 Task: Search one way flight ticket for 3 adults, 3 children in premium economy from Palm Springs: Palm Springs International Airport to Jacksonville: Albert J. Ellis Airport on 5-3-2023. Choice of flights is Alaska. Number of bags: 1 carry on bag. Price is upto 94000. Outbound departure time preference is 11:00.
Action: Mouse moved to (309, 269)
Screenshot: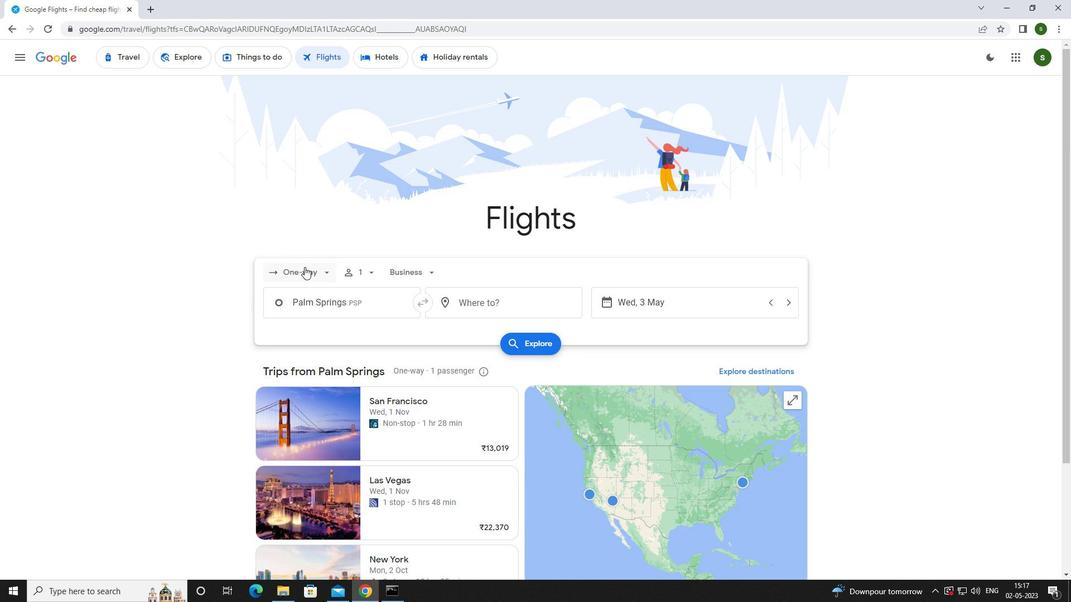 
Action: Mouse pressed left at (309, 269)
Screenshot: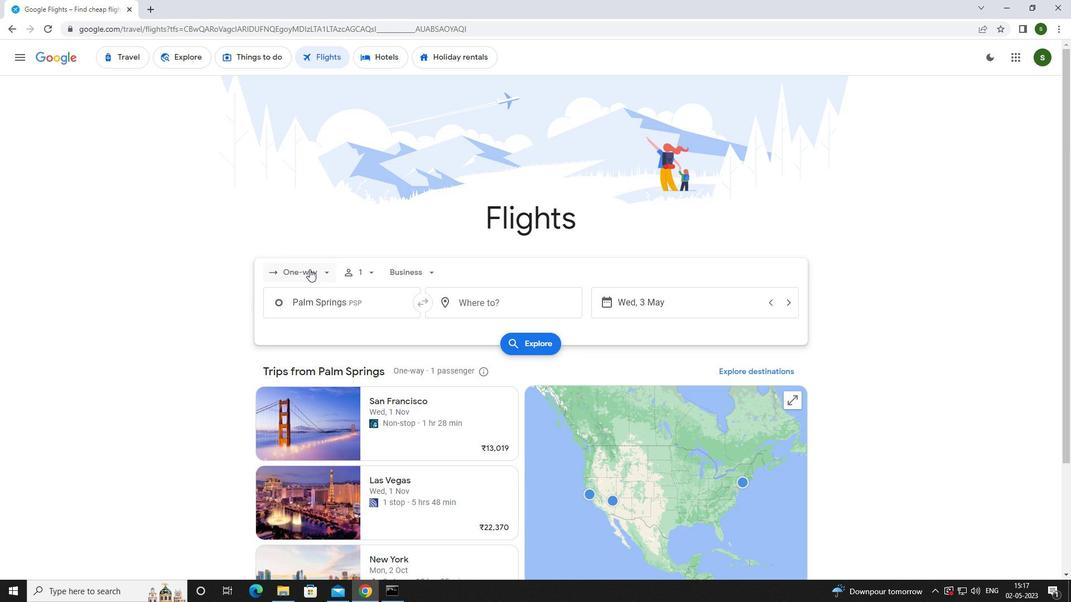 
Action: Mouse moved to (298, 322)
Screenshot: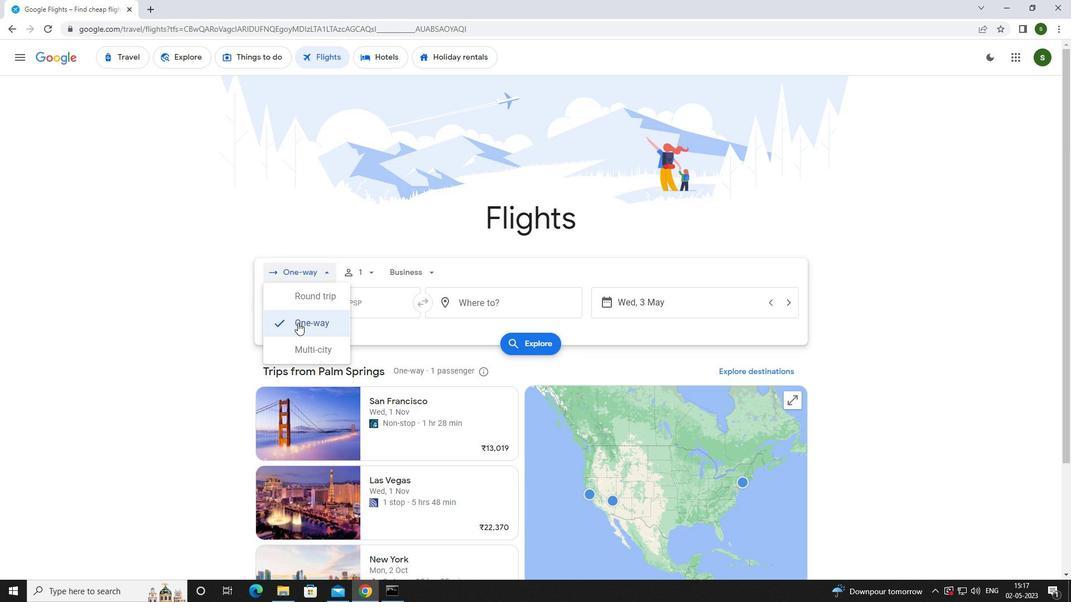 
Action: Mouse pressed left at (298, 322)
Screenshot: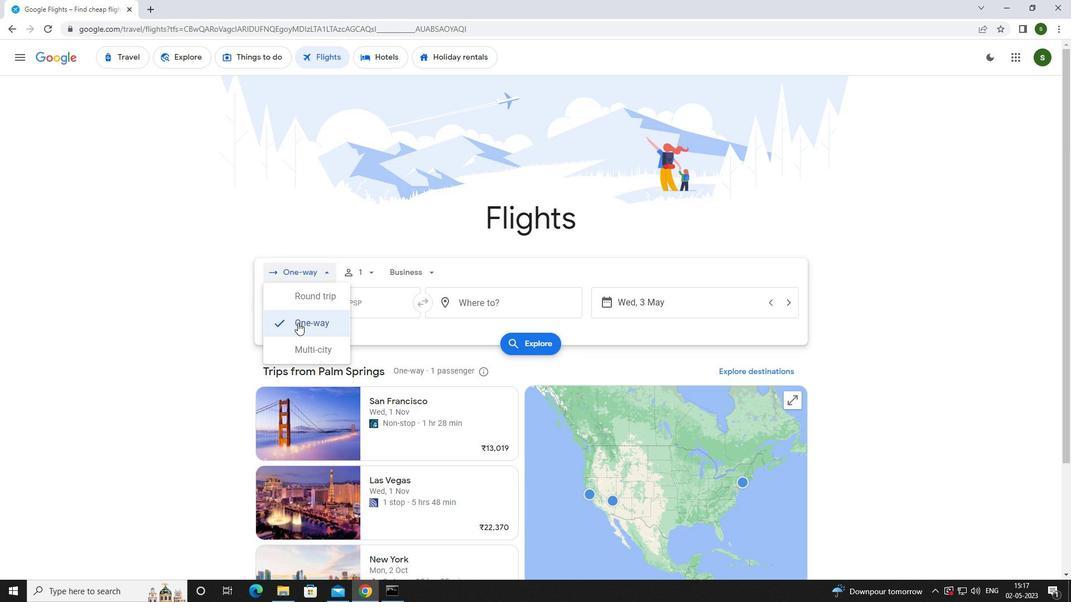 
Action: Mouse moved to (371, 271)
Screenshot: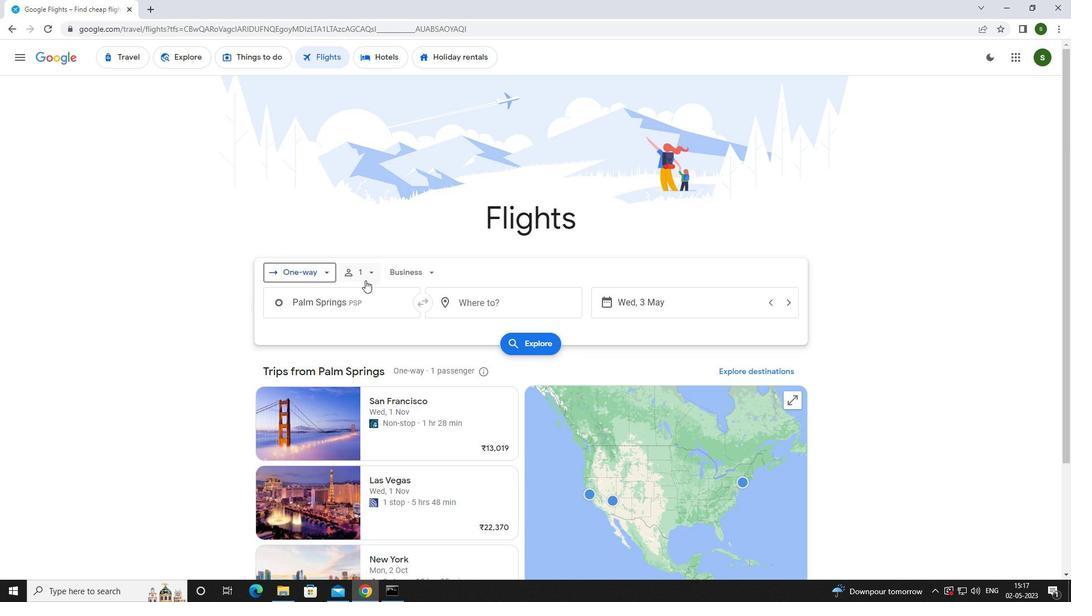 
Action: Mouse pressed left at (371, 271)
Screenshot: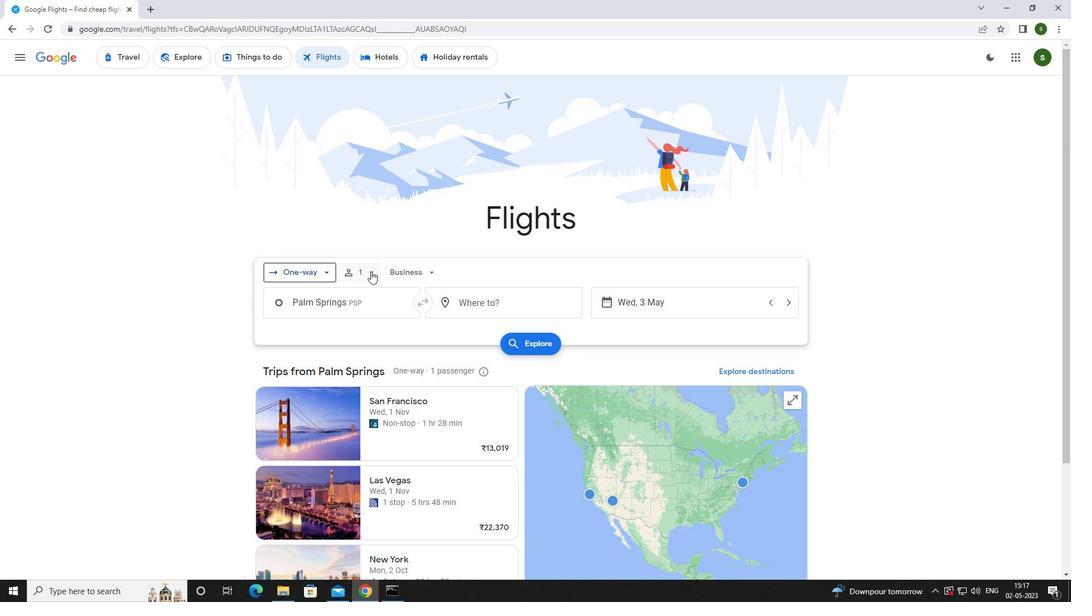 
Action: Mouse moved to (455, 302)
Screenshot: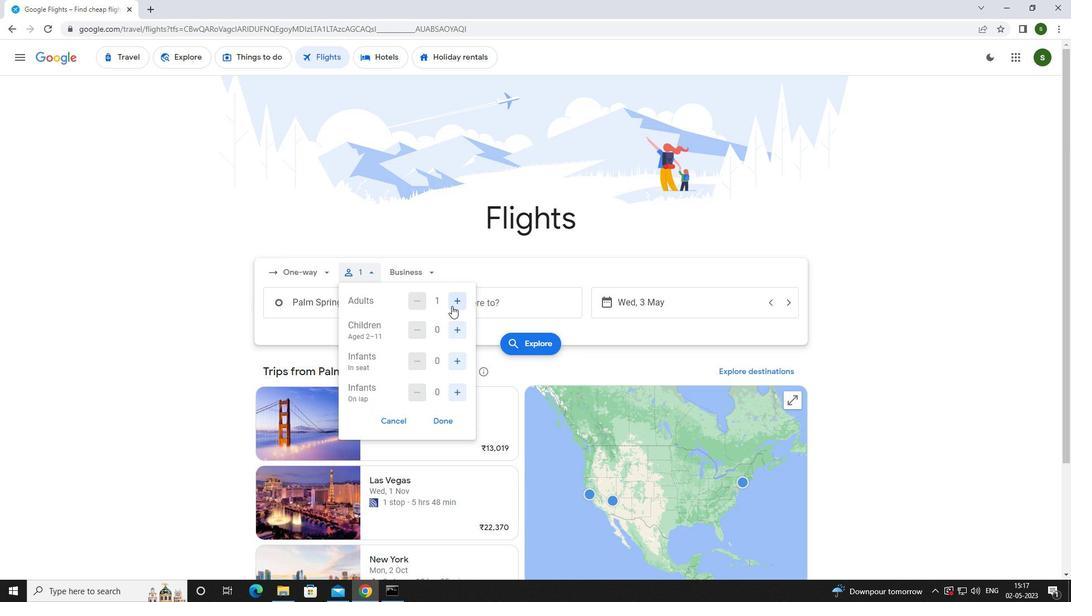 
Action: Mouse pressed left at (455, 302)
Screenshot: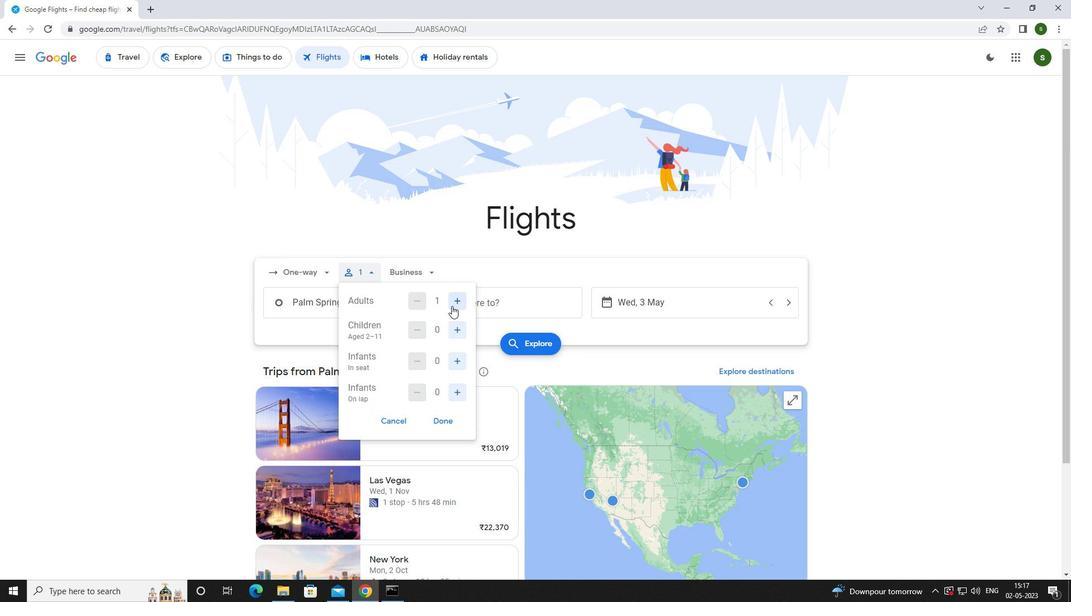 
Action: Mouse pressed left at (455, 302)
Screenshot: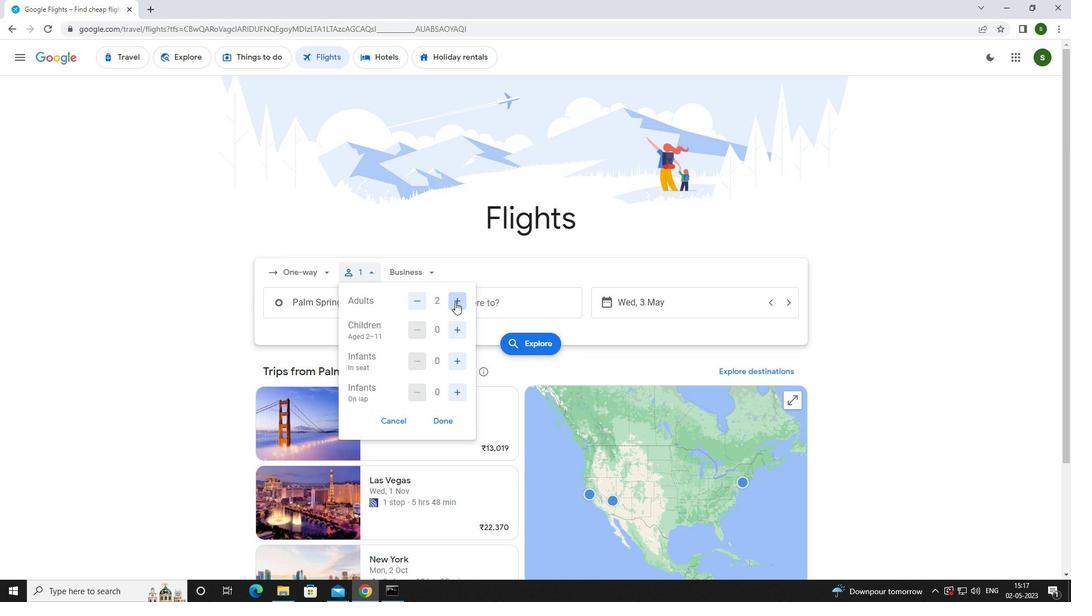 
Action: Mouse moved to (456, 324)
Screenshot: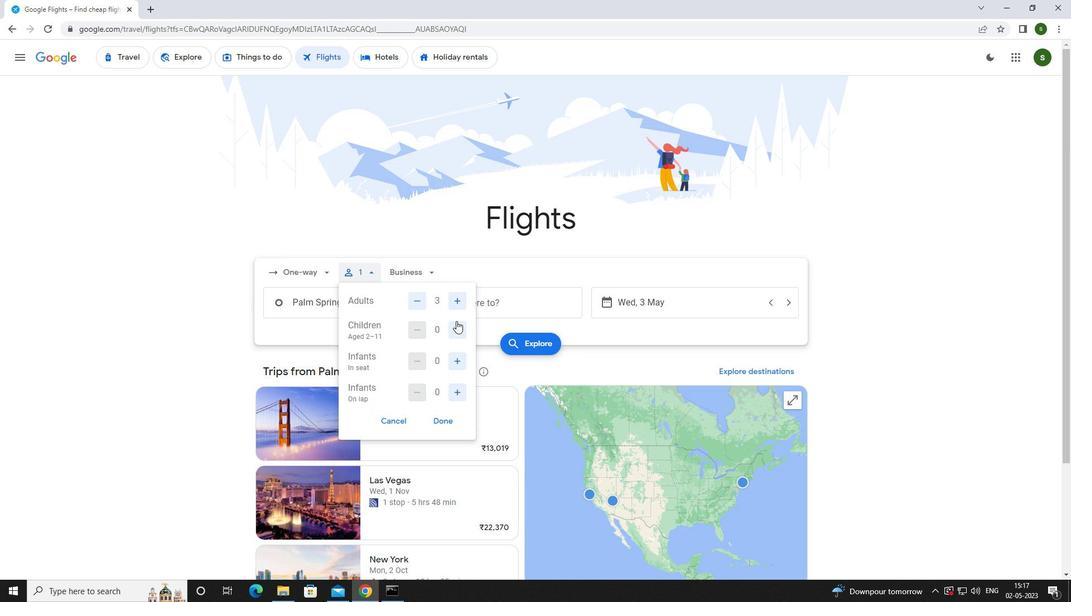 
Action: Mouse pressed left at (456, 324)
Screenshot: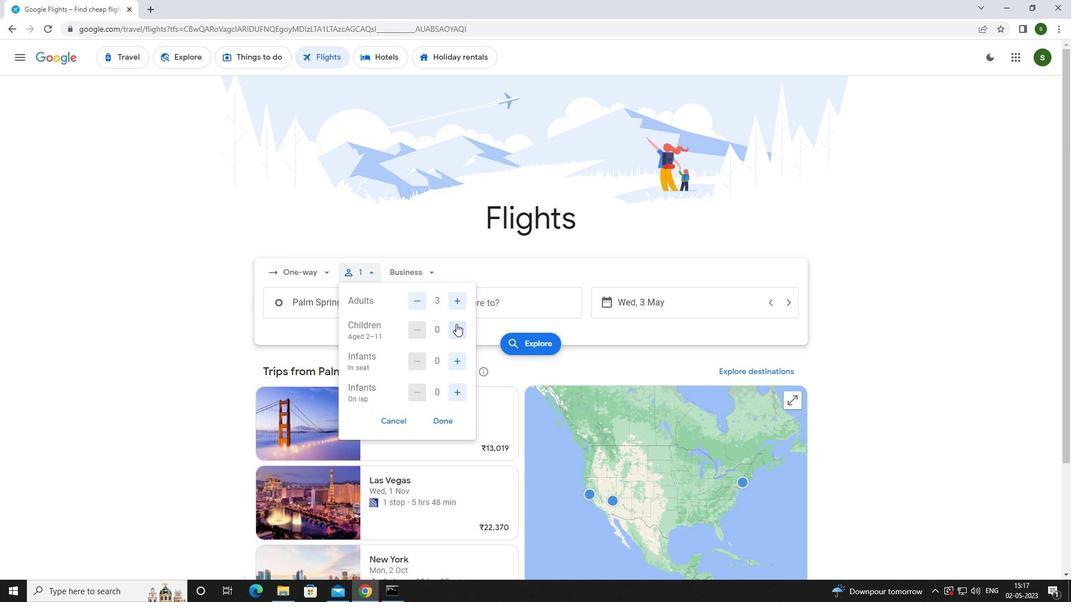 
Action: Mouse pressed left at (456, 324)
Screenshot: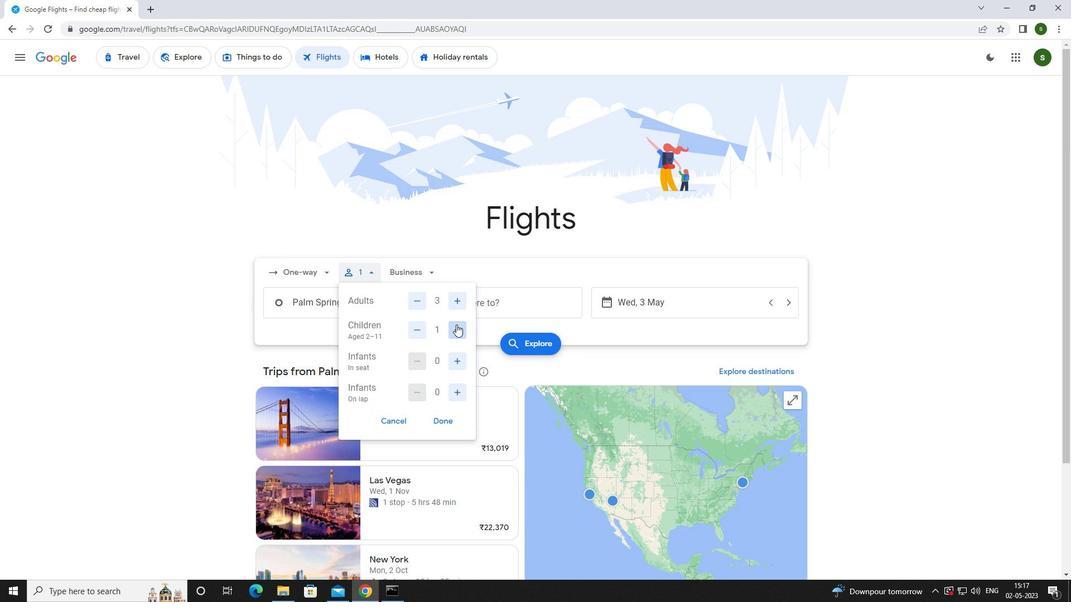 
Action: Mouse pressed left at (456, 324)
Screenshot: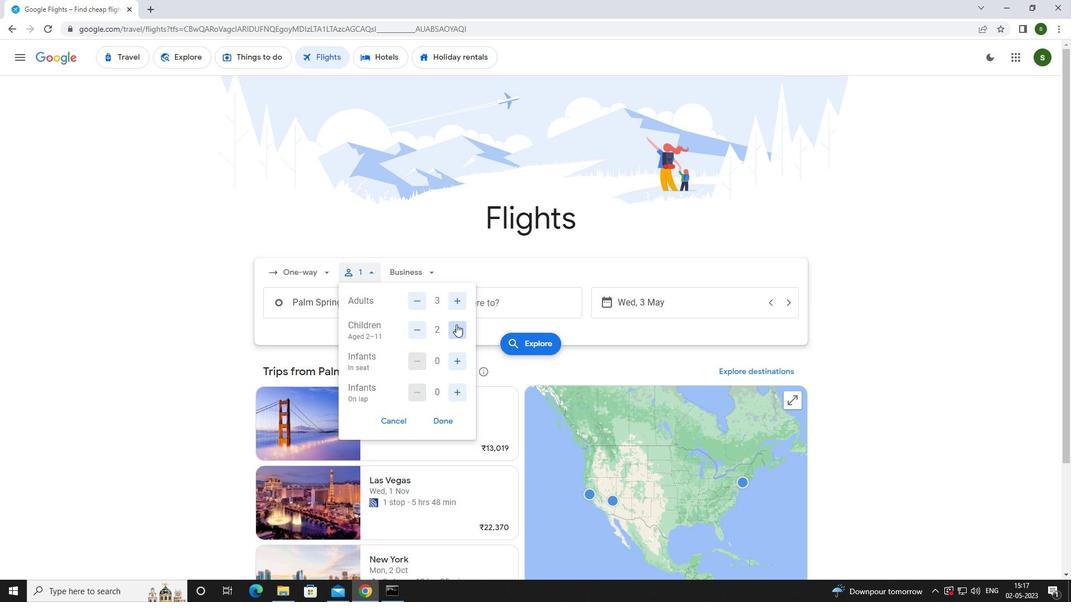 
Action: Mouse moved to (419, 271)
Screenshot: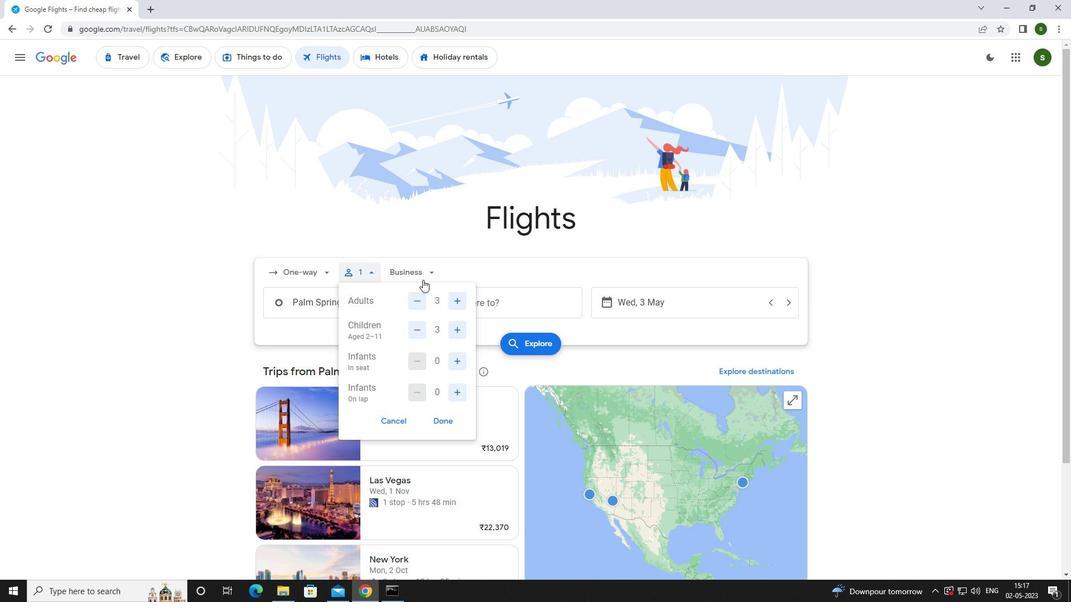
Action: Mouse pressed left at (419, 271)
Screenshot: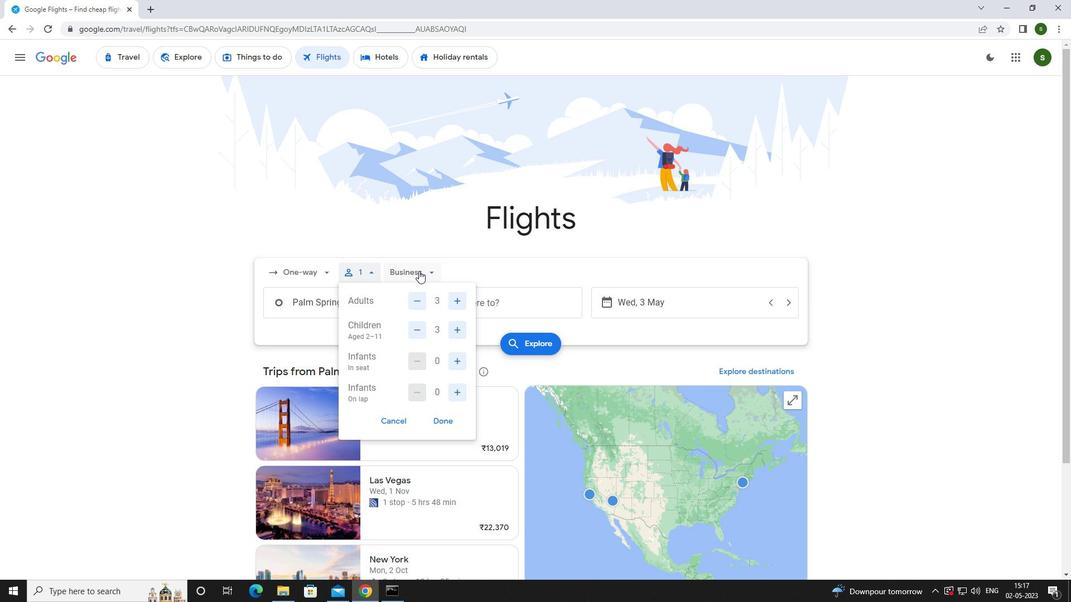 
Action: Mouse moved to (444, 318)
Screenshot: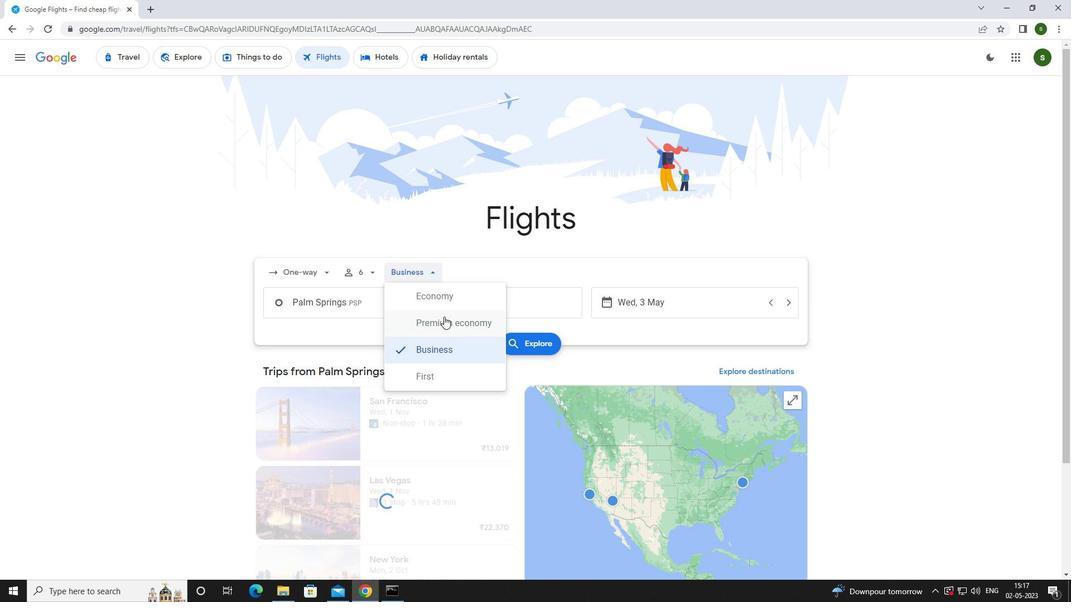 
Action: Mouse pressed left at (444, 318)
Screenshot: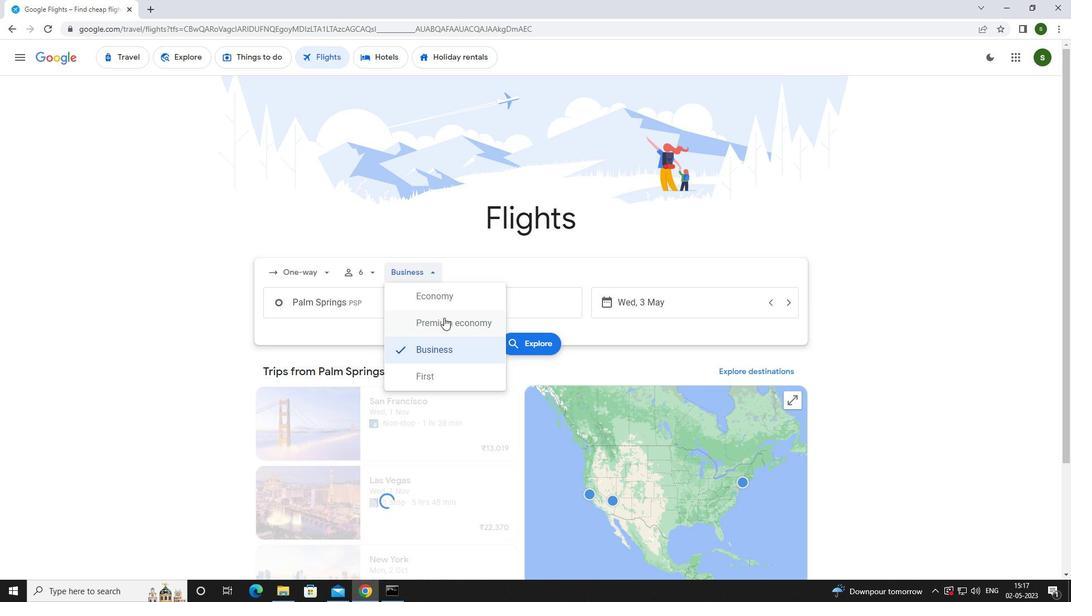 
Action: Mouse moved to (379, 304)
Screenshot: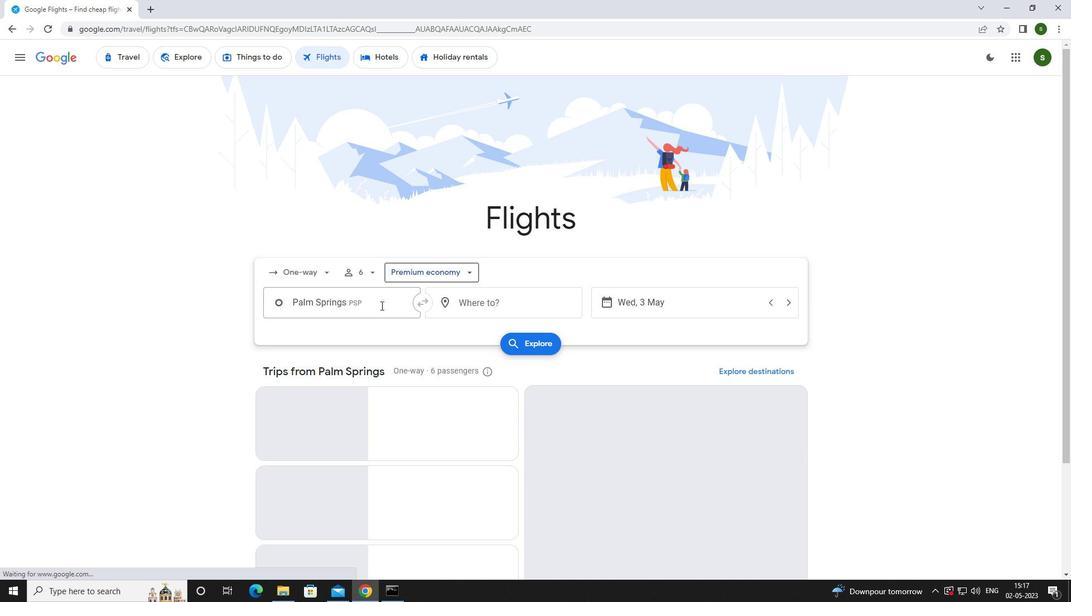 
Action: Mouse pressed left at (379, 304)
Screenshot: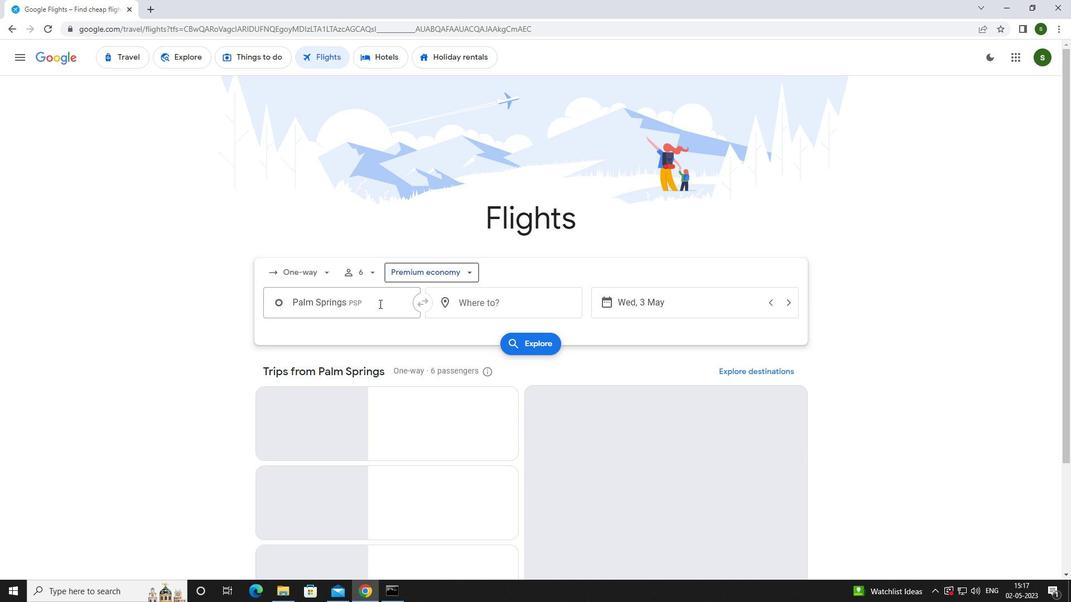 
Action: Mouse moved to (363, 307)
Screenshot: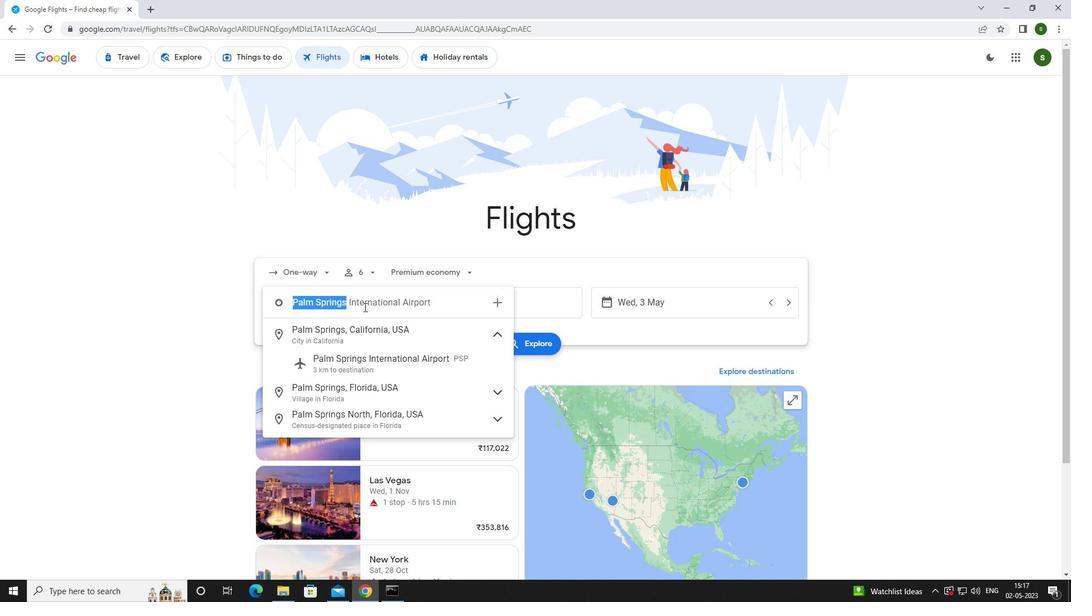 
Action: Key pressed <Key.caps_lock>p<Key.caps_lock>alm<Key.space><Key.caps_lock>s<Key.caps_lock>prings
Screenshot: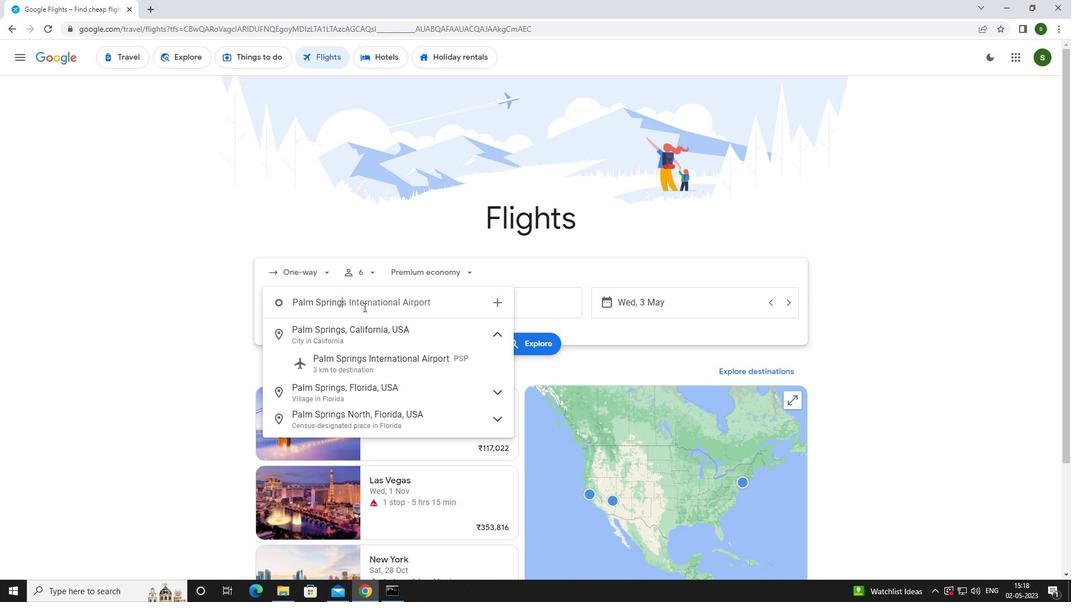 
Action: Mouse moved to (372, 367)
Screenshot: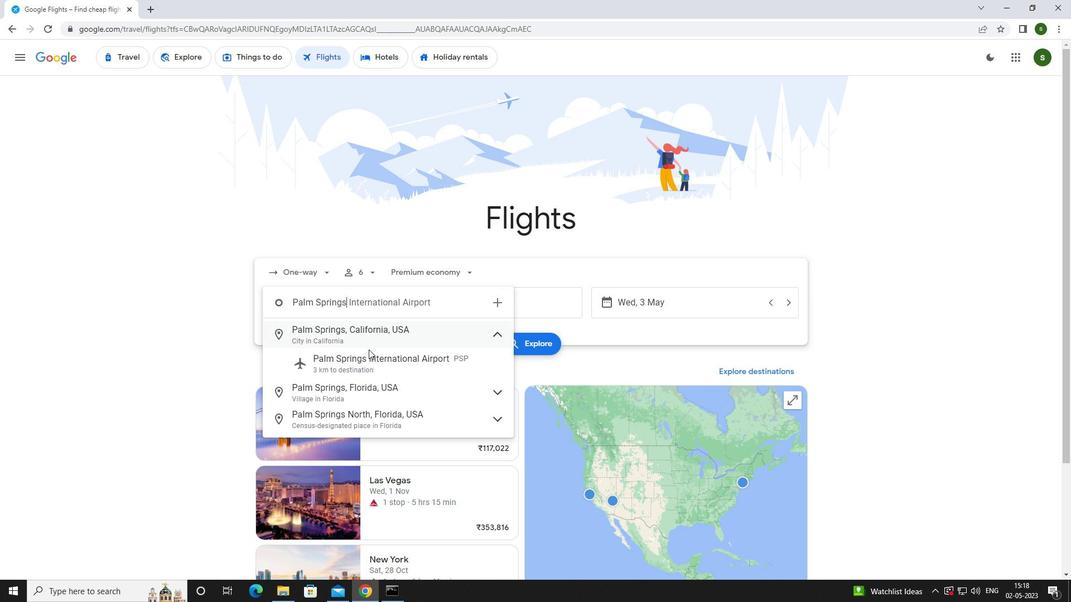 
Action: Mouse pressed left at (372, 367)
Screenshot: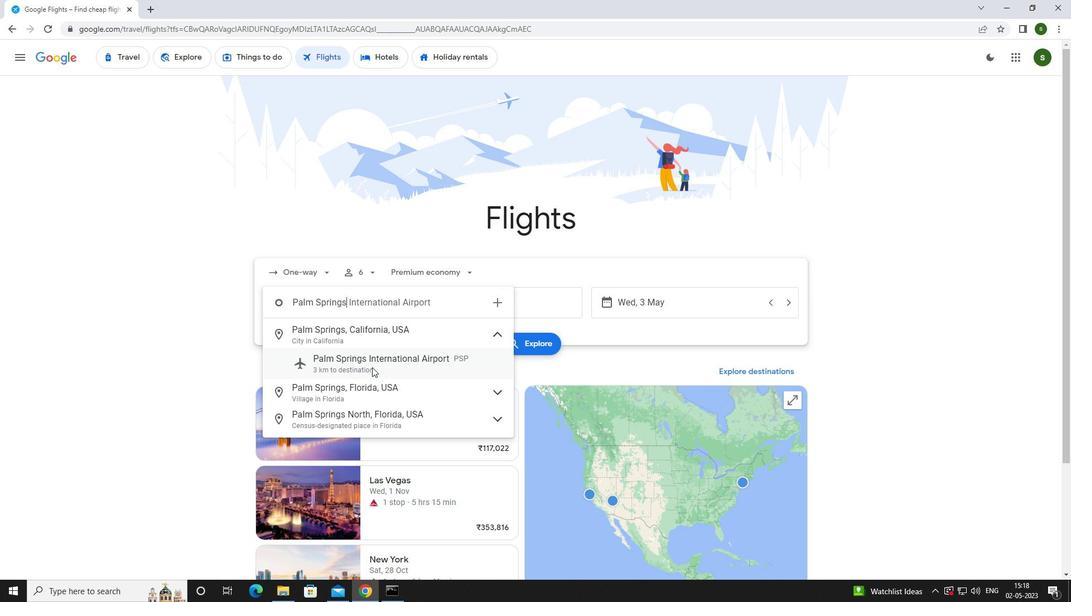 
Action: Mouse moved to (493, 302)
Screenshot: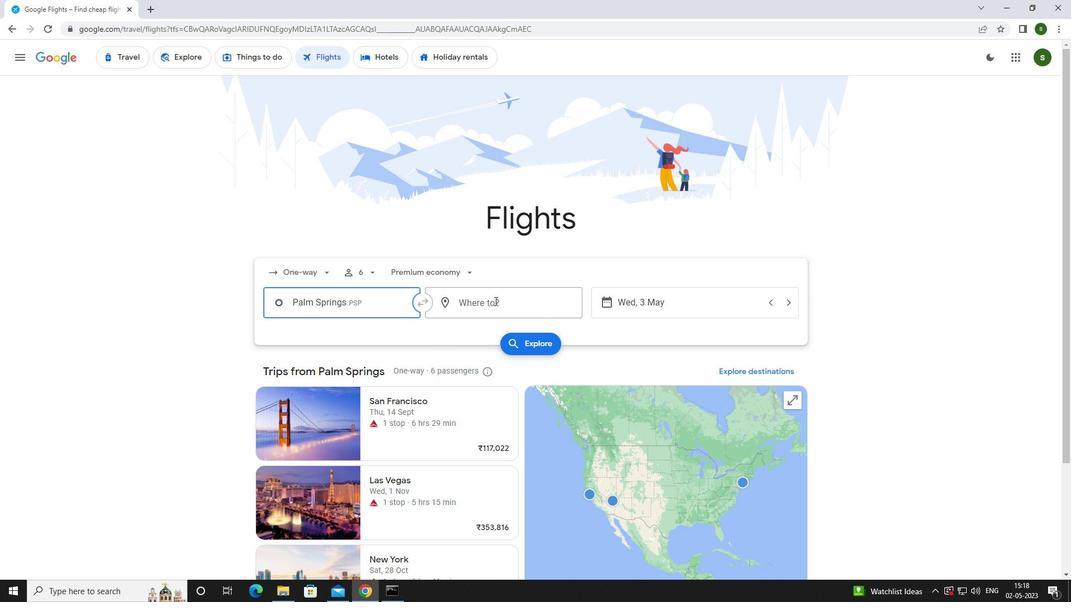 
Action: Mouse pressed left at (493, 302)
Screenshot: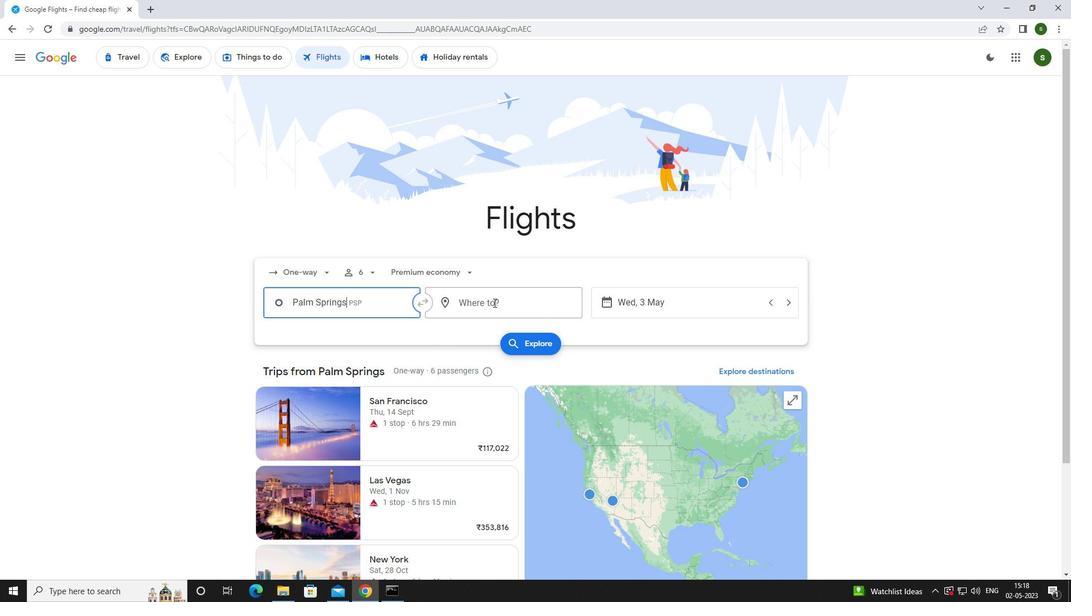
Action: Mouse moved to (452, 316)
Screenshot: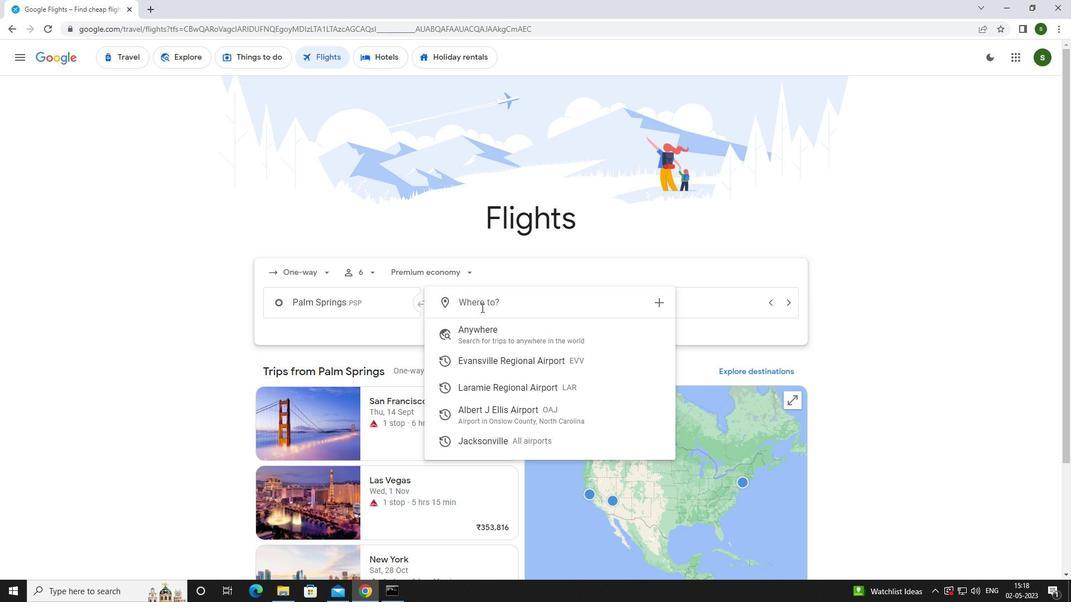 
Action: Key pressed <Key.caps_lock>a<Key.caps_lock>lbert<Key.space>
Screenshot: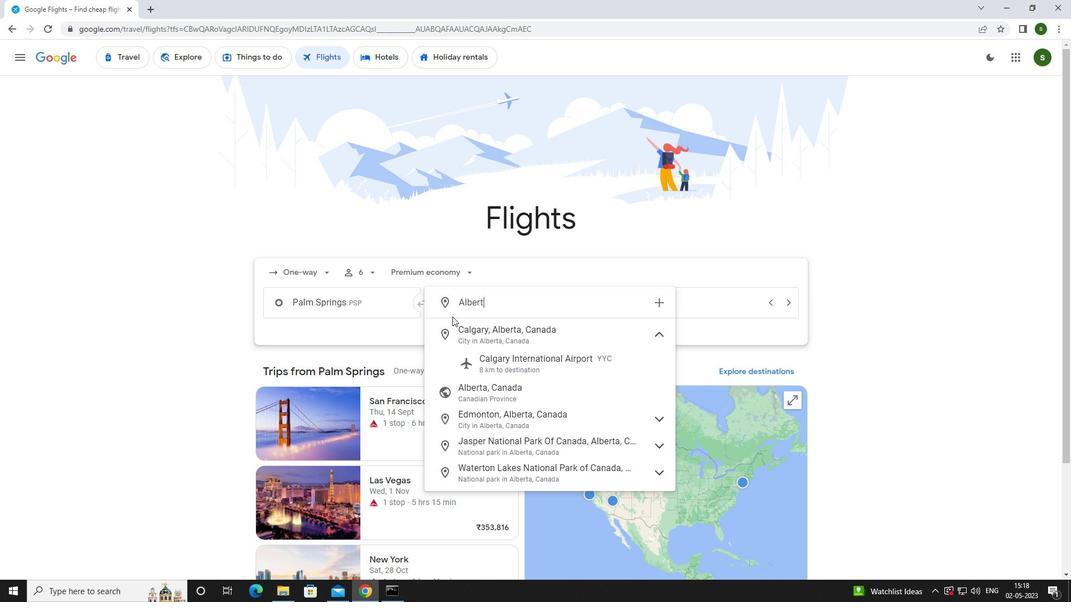 
Action: Mouse moved to (487, 328)
Screenshot: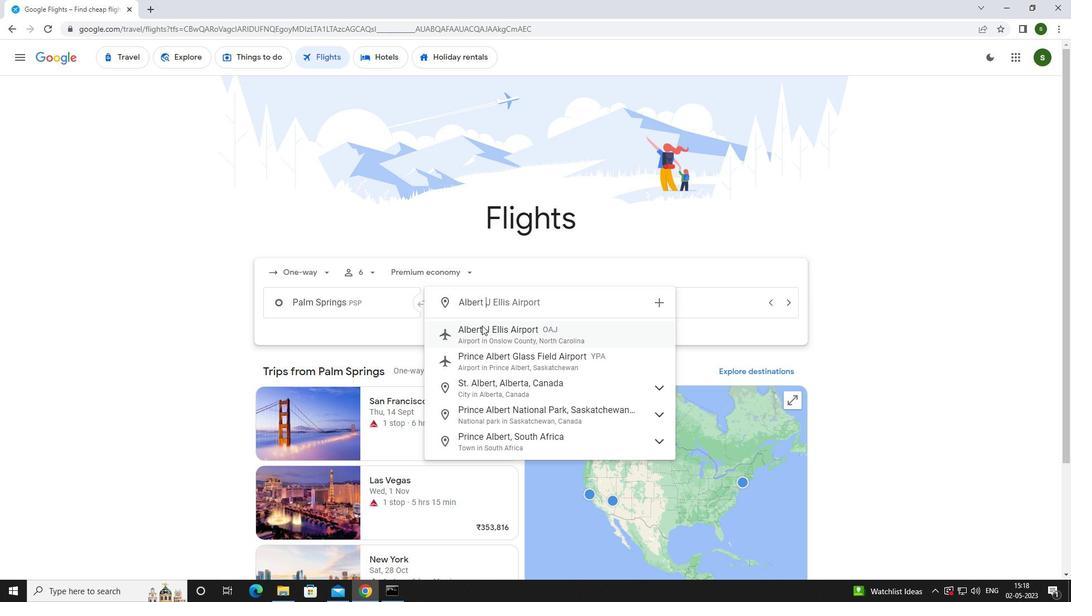 
Action: Mouse pressed left at (487, 328)
Screenshot: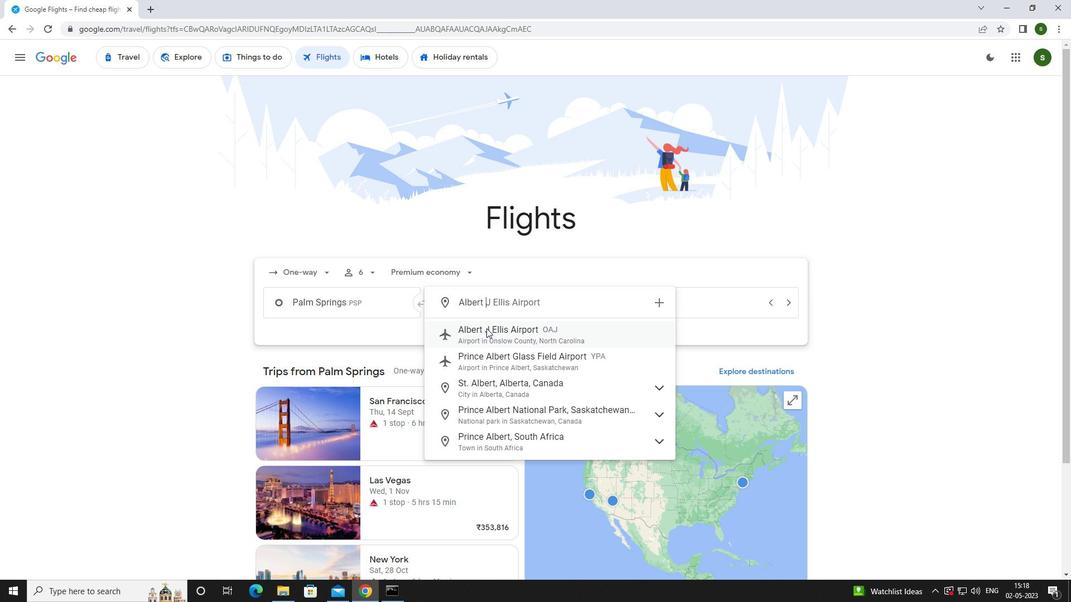 
Action: Mouse moved to (685, 302)
Screenshot: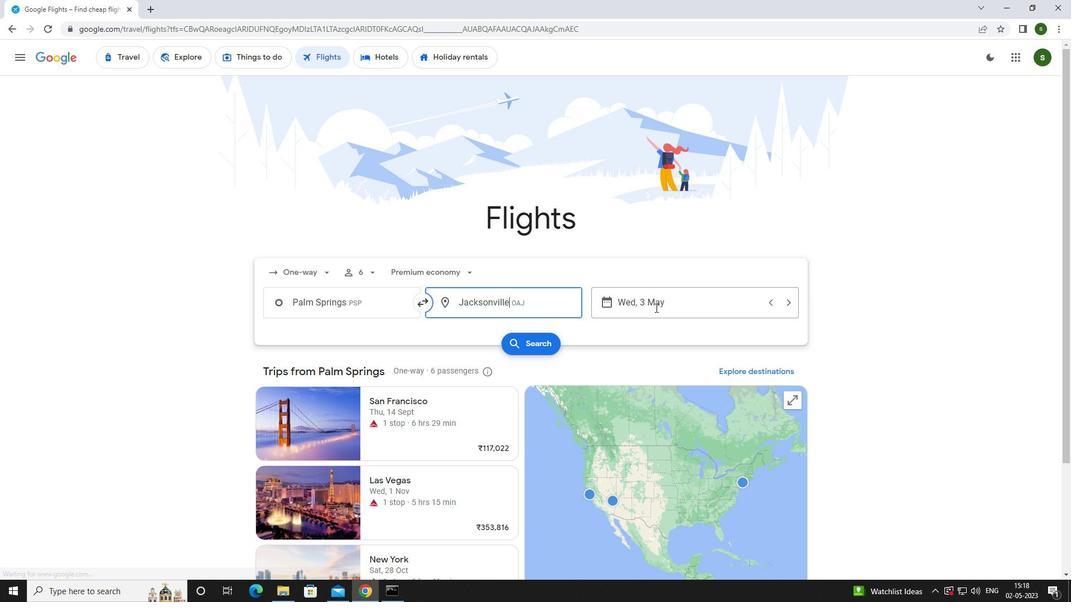 
Action: Mouse pressed left at (685, 302)
Screenshot: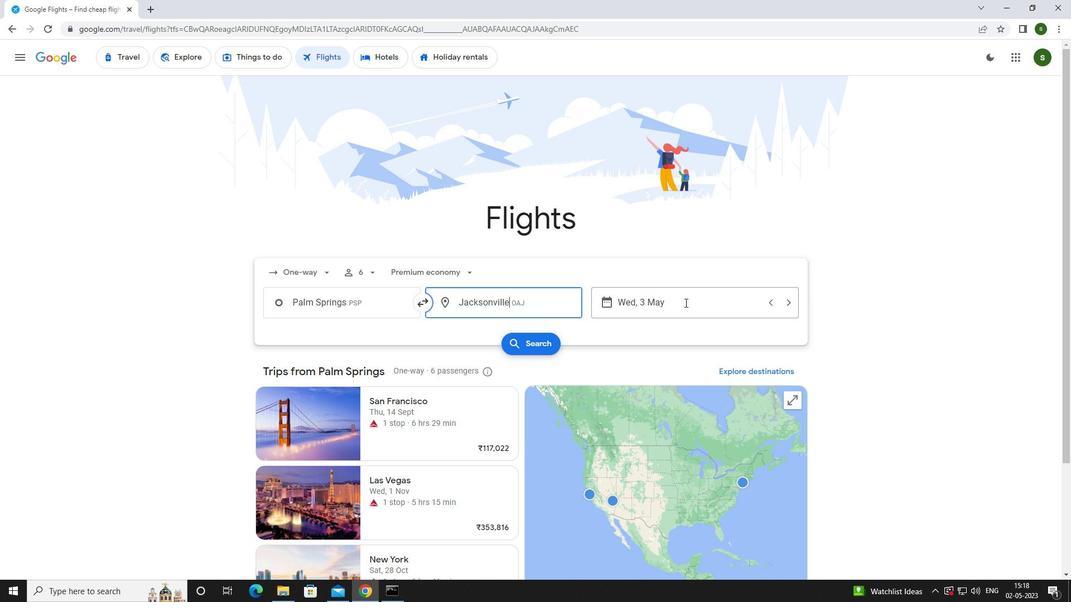 
Action: Mouse moved to (484, 373)
Screenshot: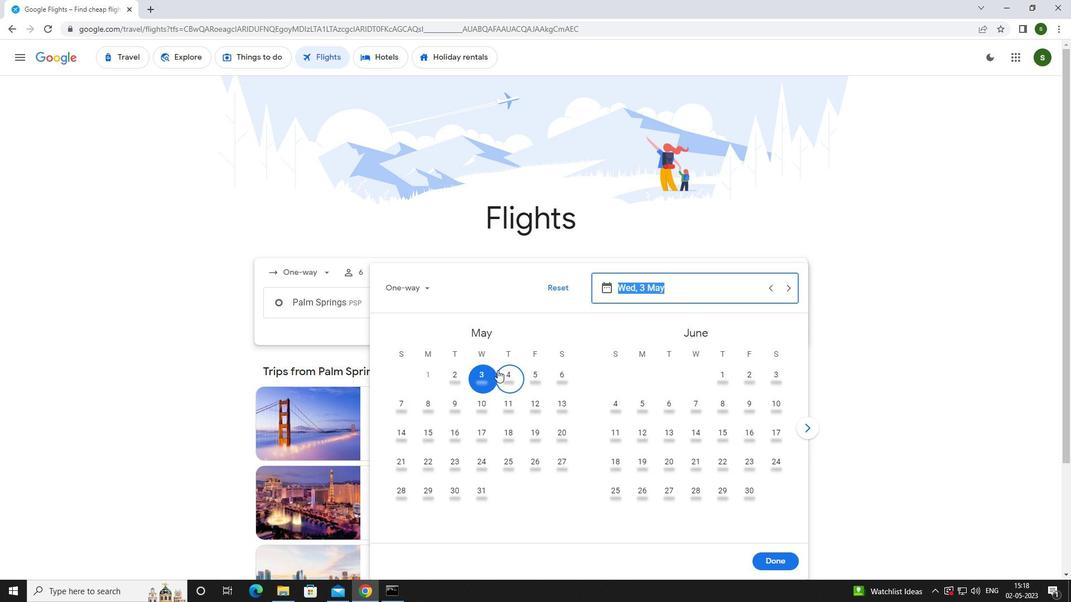 
Action: Mouse pressed left at (484, 373)
Screenshot: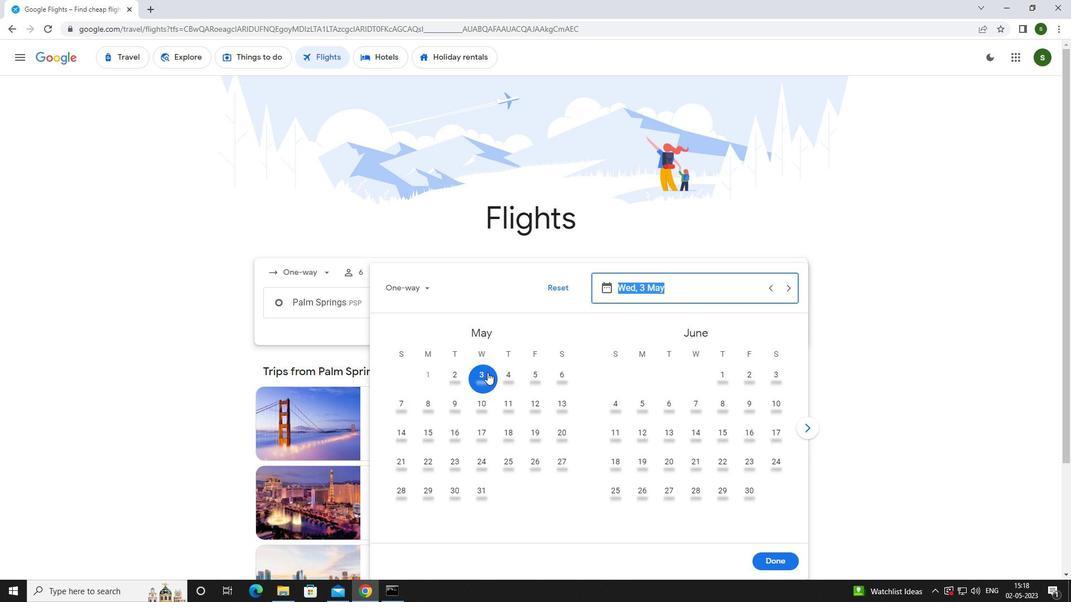 
Action: Mouse moved to (769, 554)
Screenshot: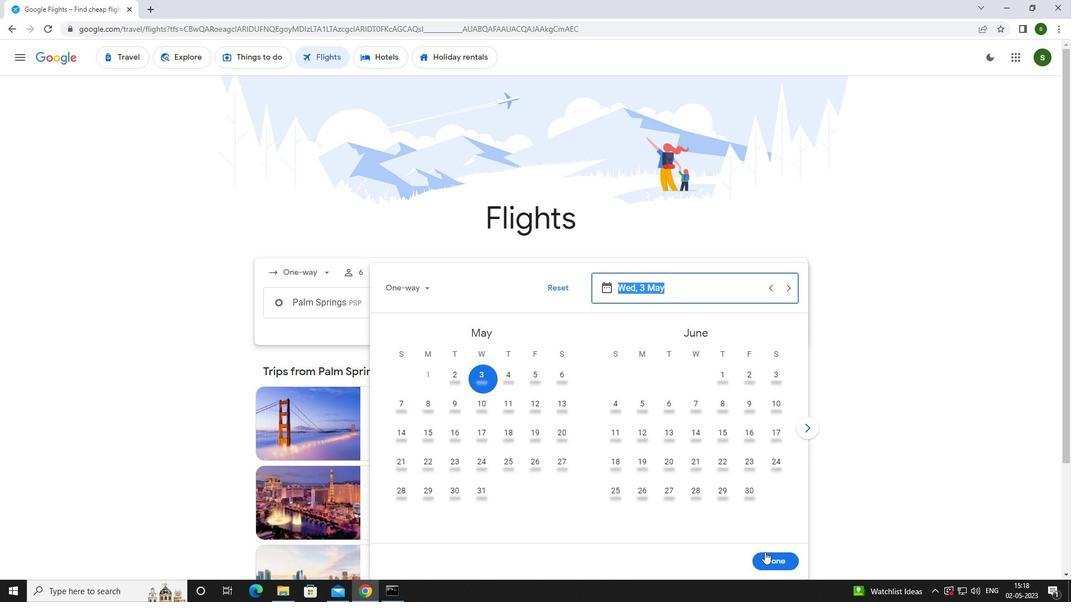 
Action: Mouse pressed left at (769, 554)
Screenshot: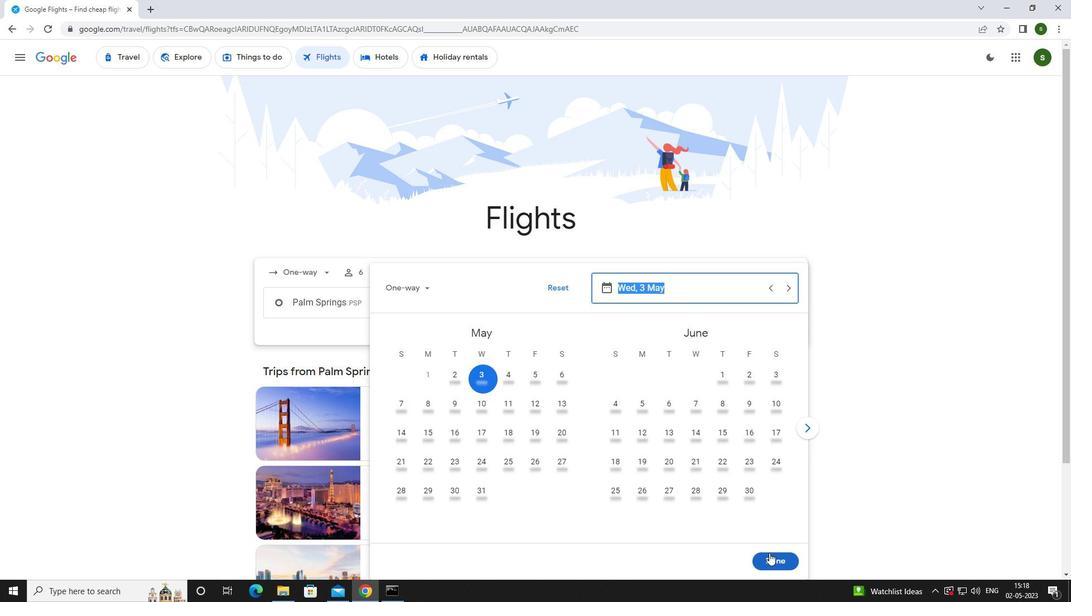 
Action: Mouse moved to (523, 334)
Screenshot: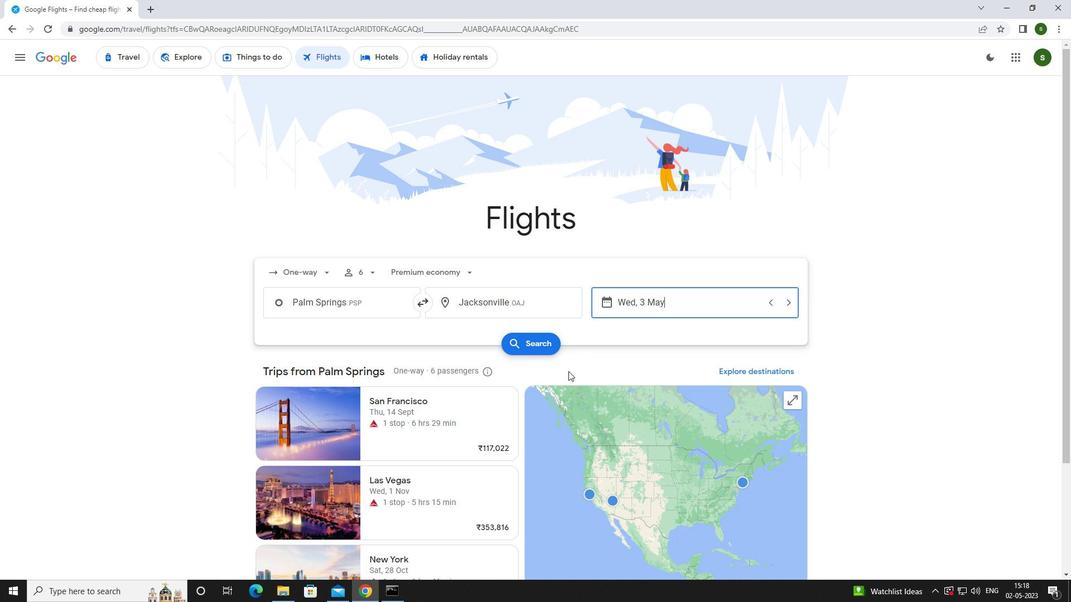 
Action: Mouse pressed left at (523, 334)
Screenshot: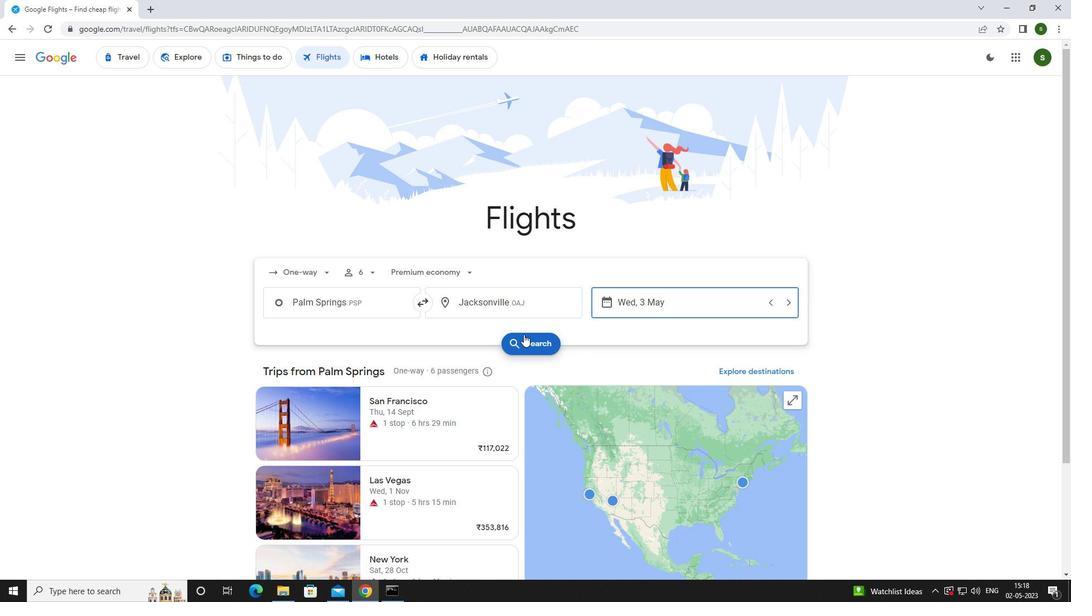 
Action: Mouse moved to (265, 164)
Screenshot: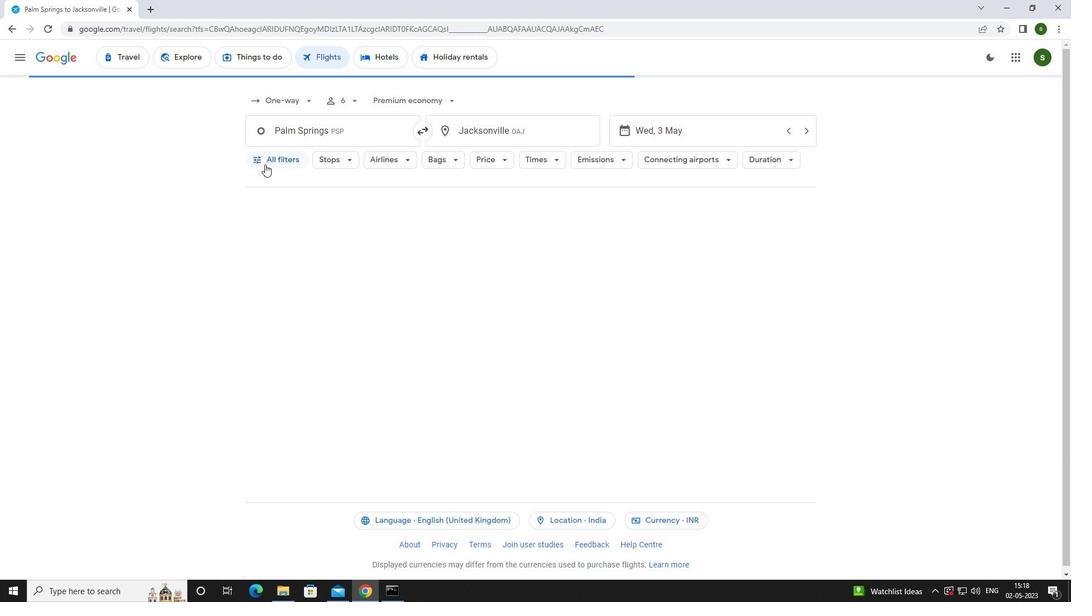 
Action: Mouse pressed left at (265, 164)
Screenshot: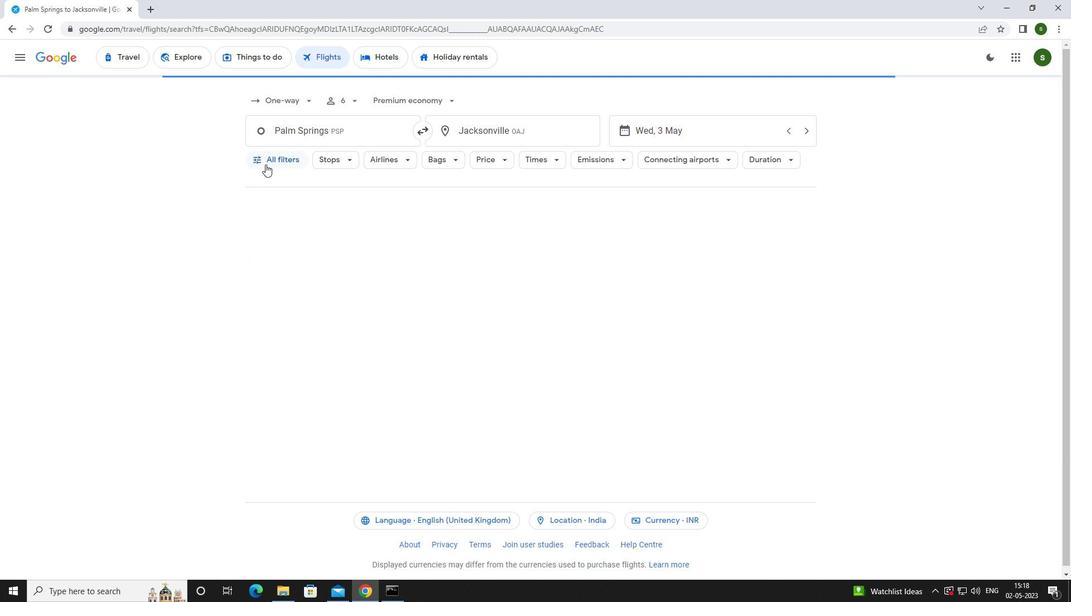 
Action: Mouse moved to (417, 400)
Screenshot: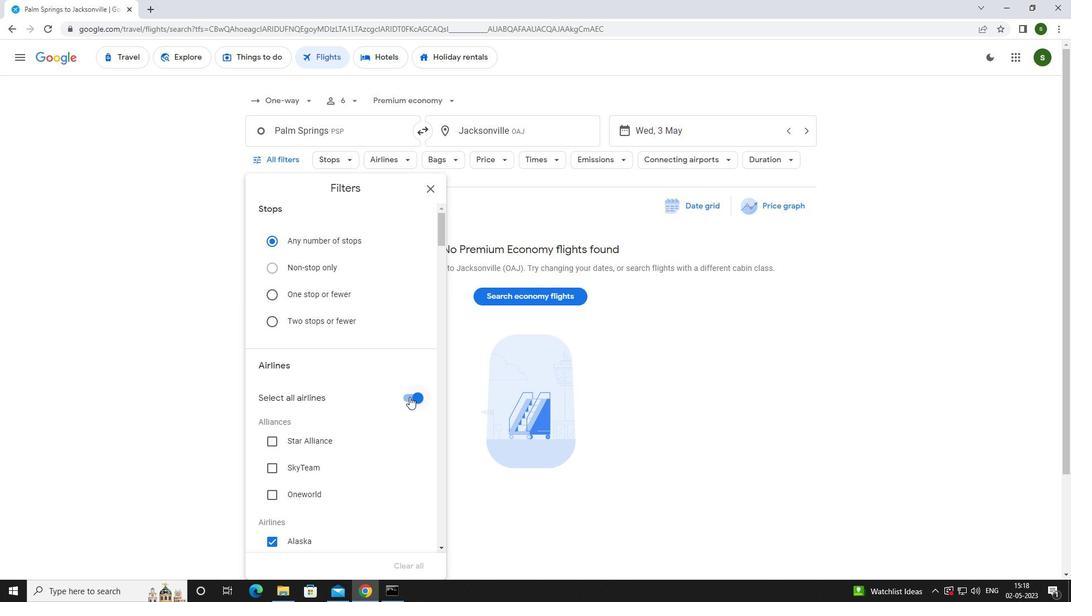 
Action: Mouse pressed left at (417, 400)
Screenshot: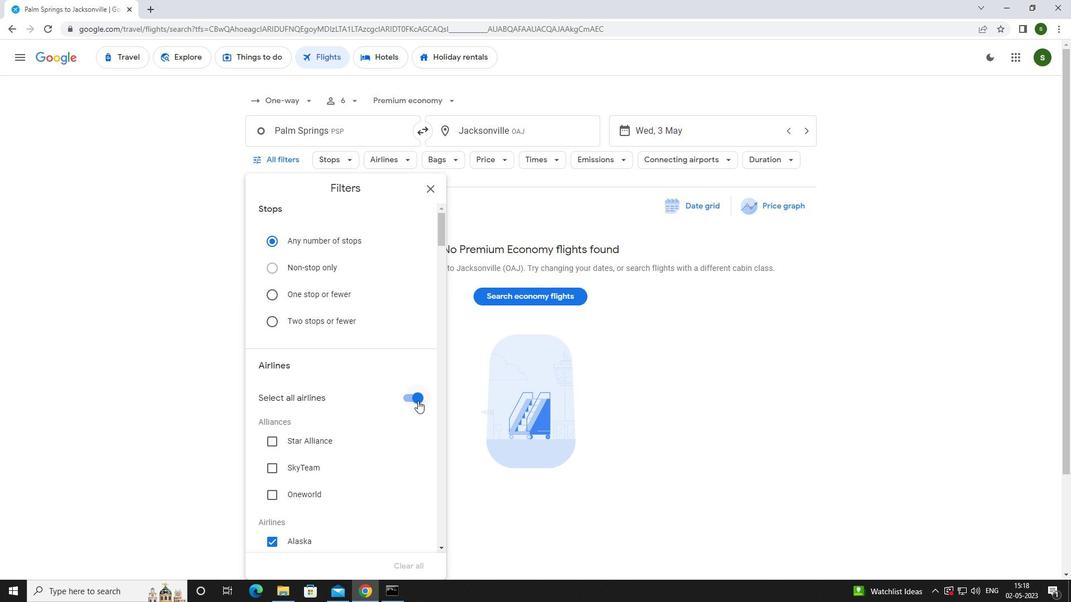 
Action: Mouse moved to (373, 349)
Screenshot: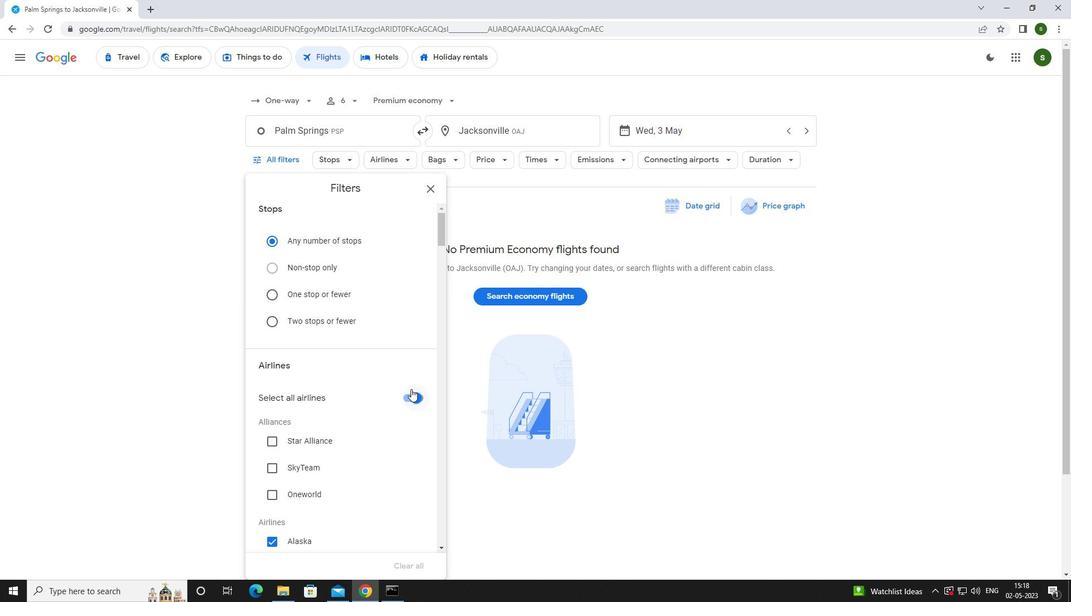 
Action: Mouse scrolled (373, 348) with delta (0, 0)
Screenshot: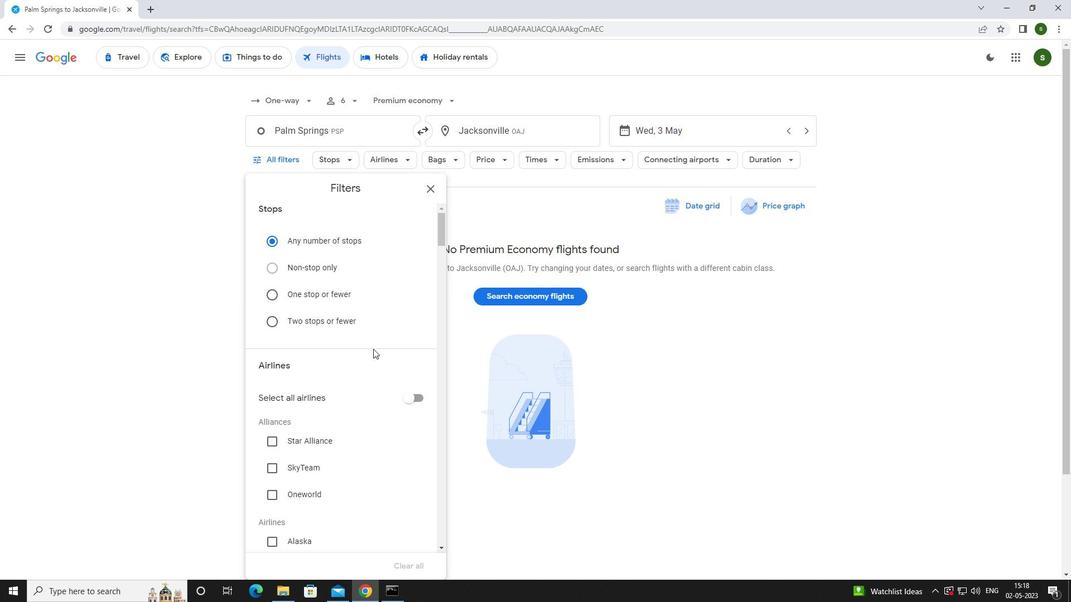 
Action: Mouse scrolled (373, 348) with delta (0, 0)
Screenshot: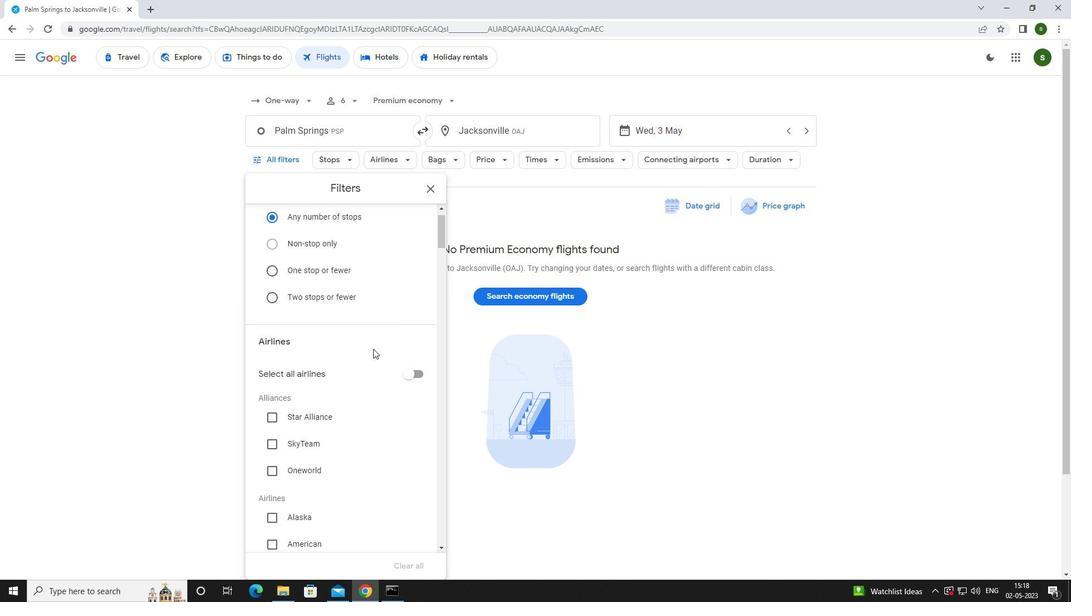 
Action: Mouse moved to (302, 432)
Screenshot: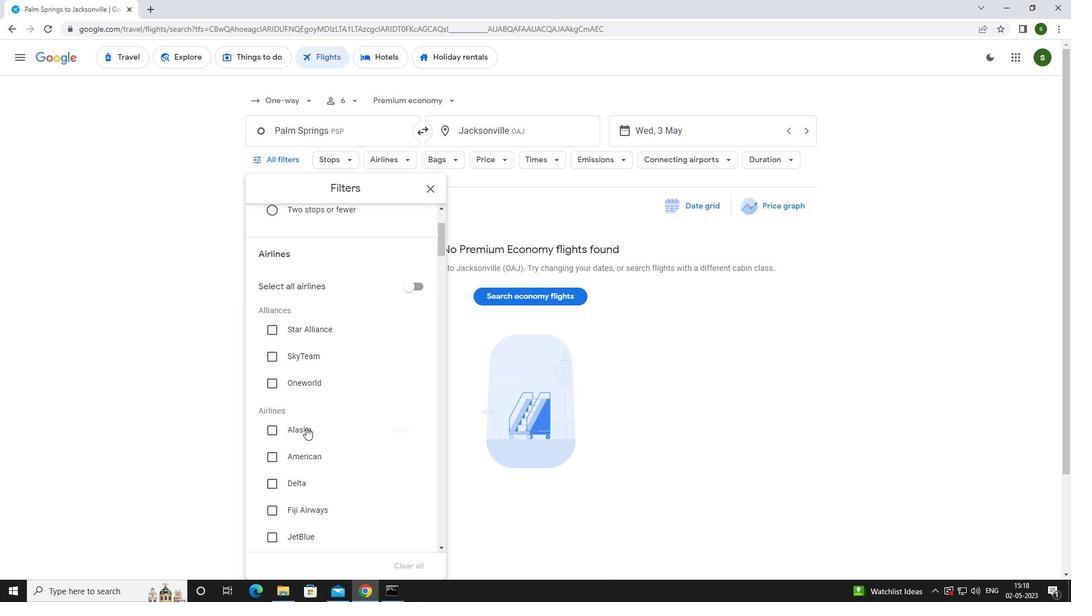 
Action: Mouse pressed left at (302, 432)
Screenshot: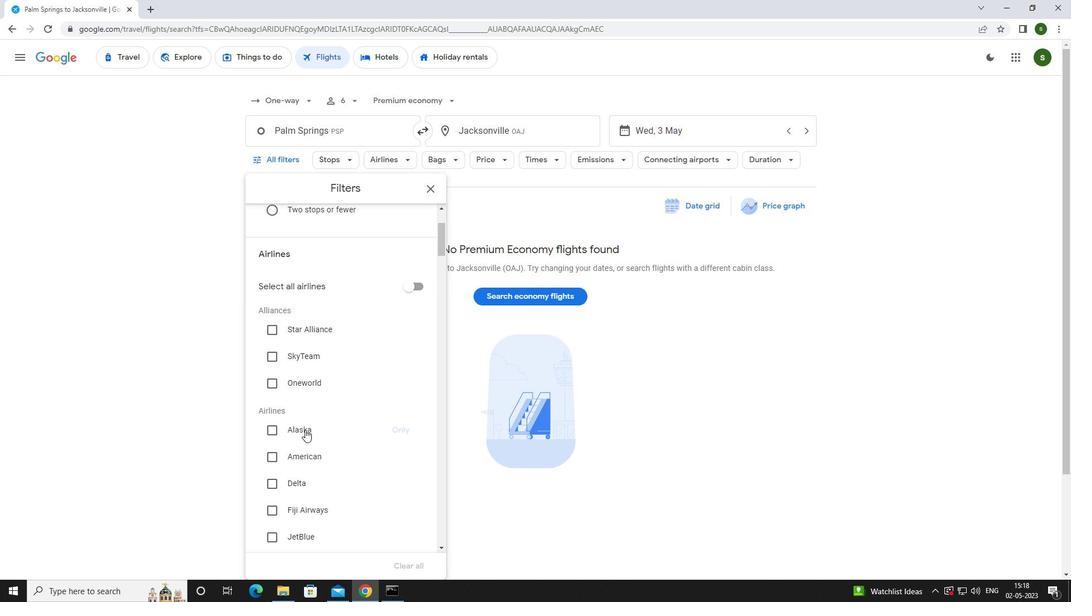 
Action: Mouse moved to (344, 399)
Screenshot: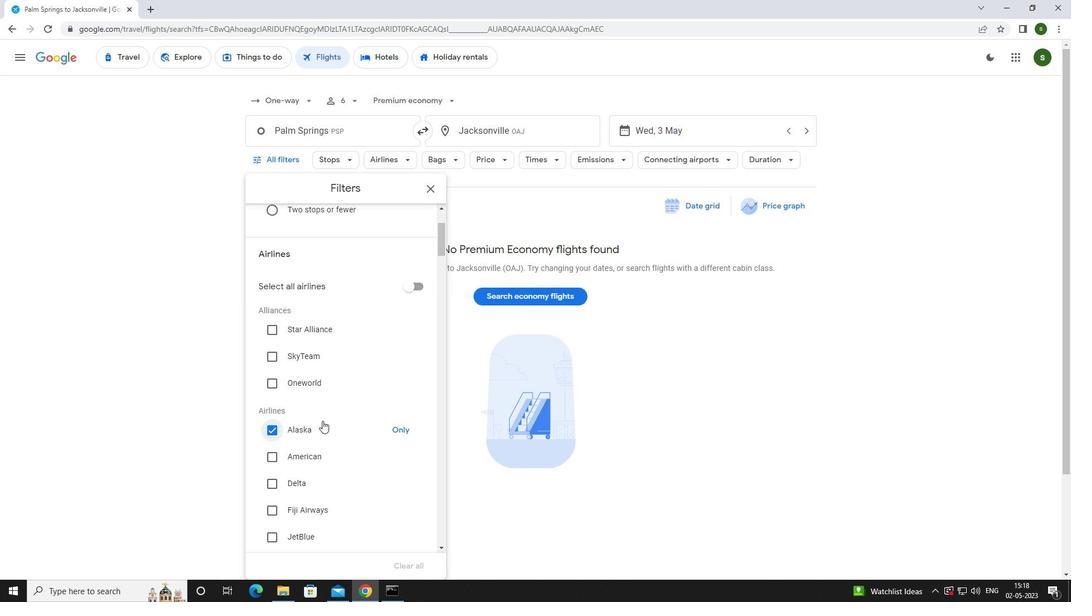 
Action: Mouse scrolled (344, 398) with delta (0, 0)
Screenshot: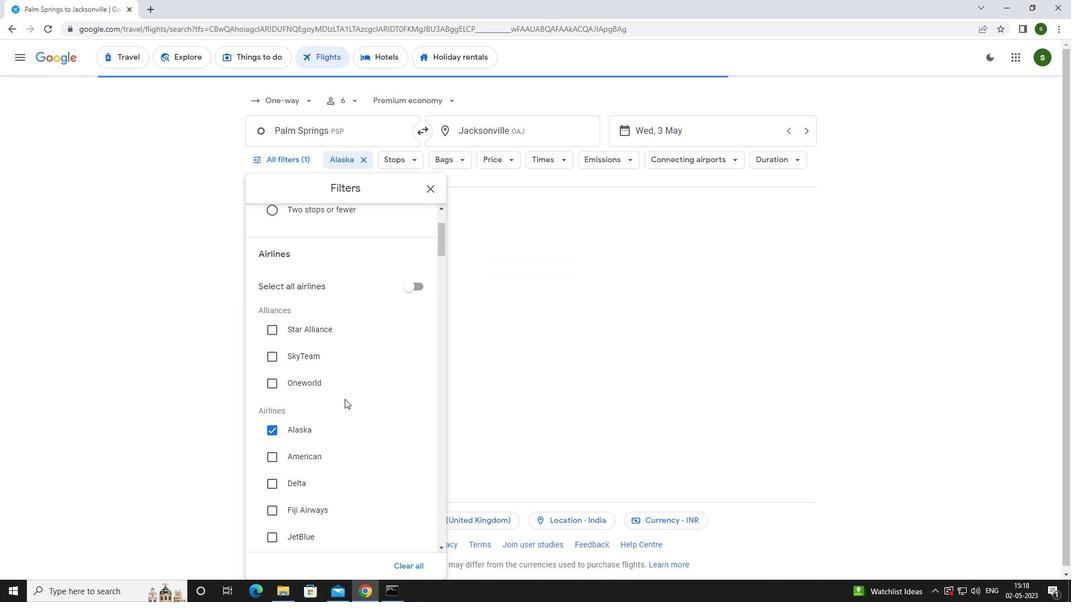 
Action: Mouse scrolled (344, 398) with delta (0, 0)
Screenshot: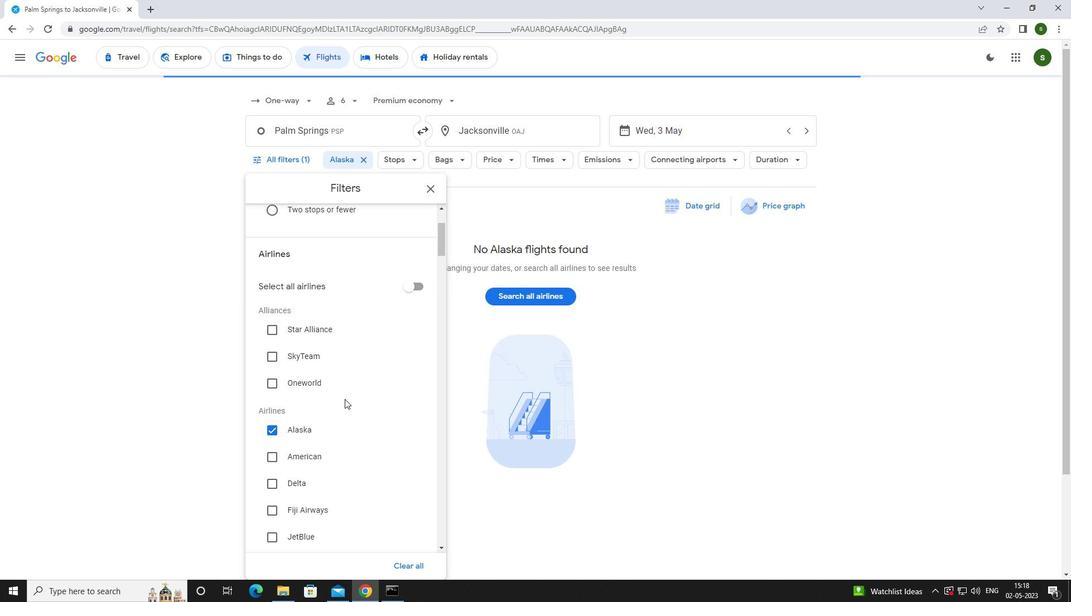 
Action: Mouse scrolled (344, 398) with delta (0, 0)
Screenshot: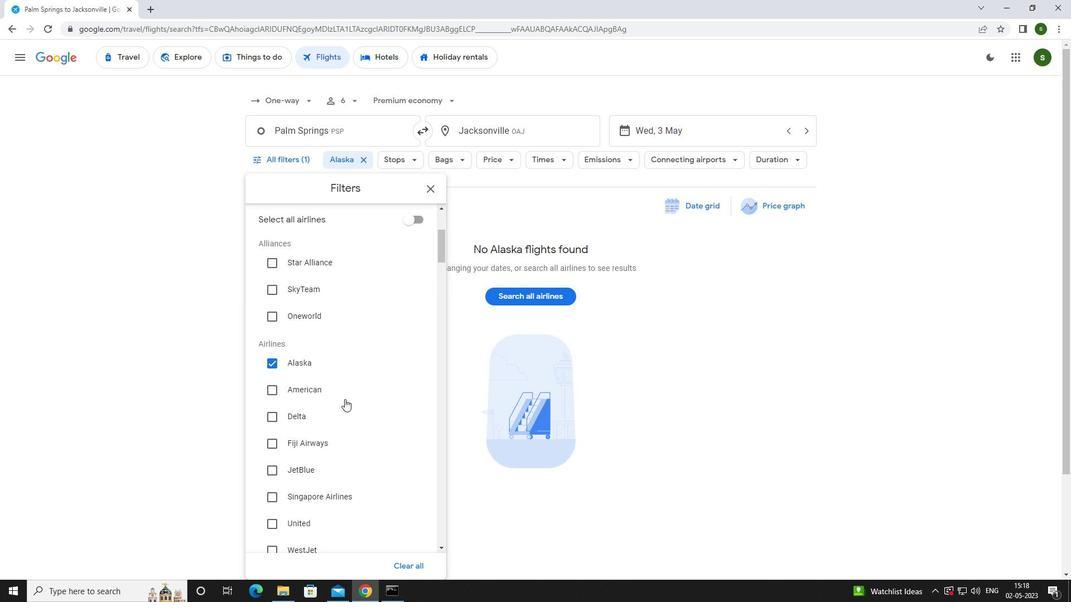
Action: Mouse scrolled (344, 398) with delta (0, 0)
Screenshot: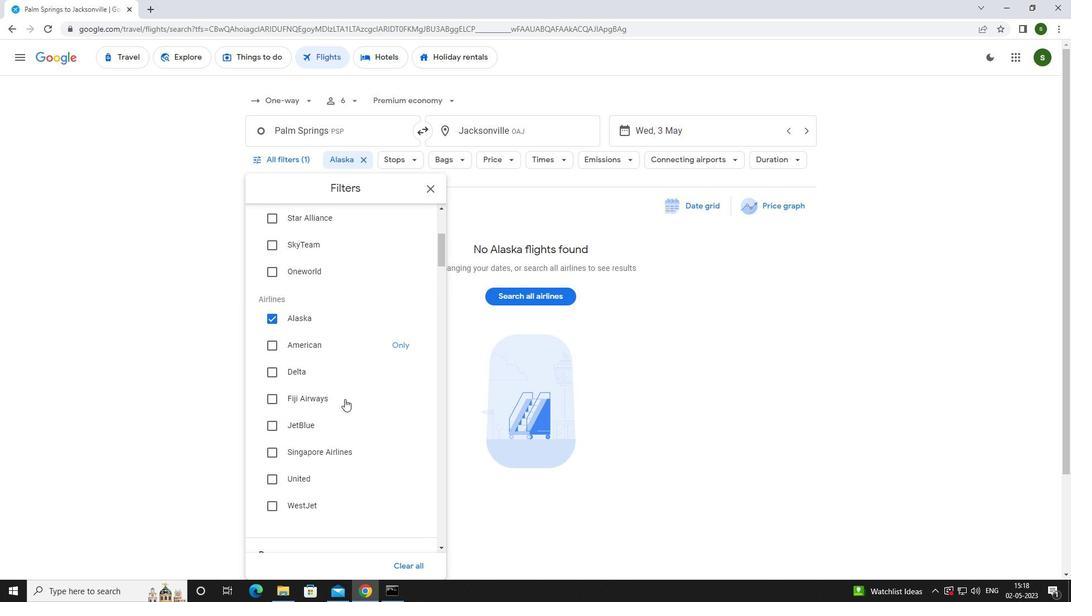 
Action: Mouse moved to (416, 469)
Screenshot: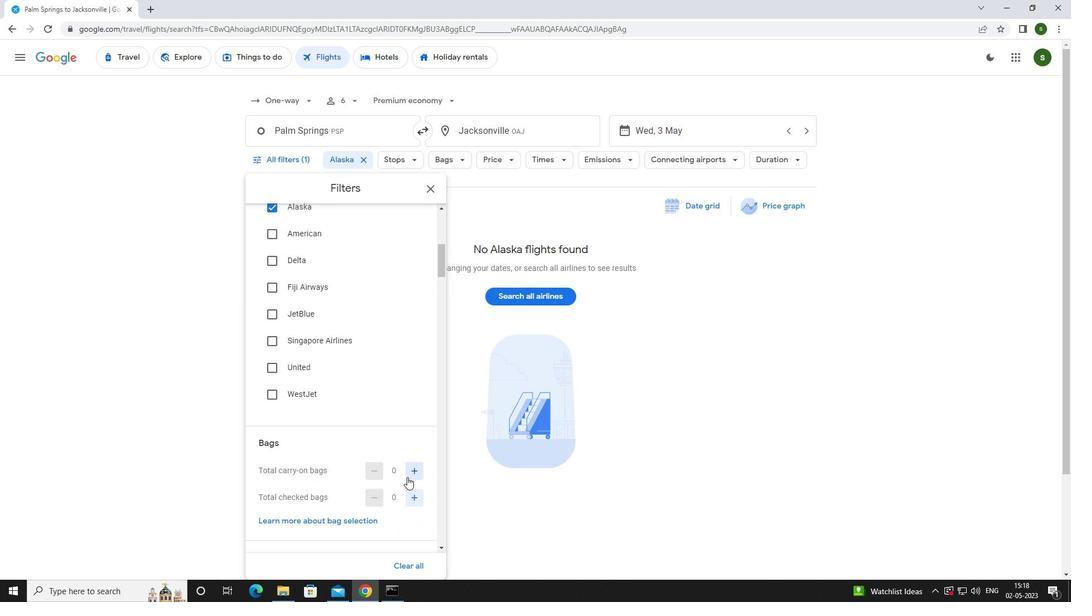 
Action: Mouse pressed left at (416, 469)
Screenshot: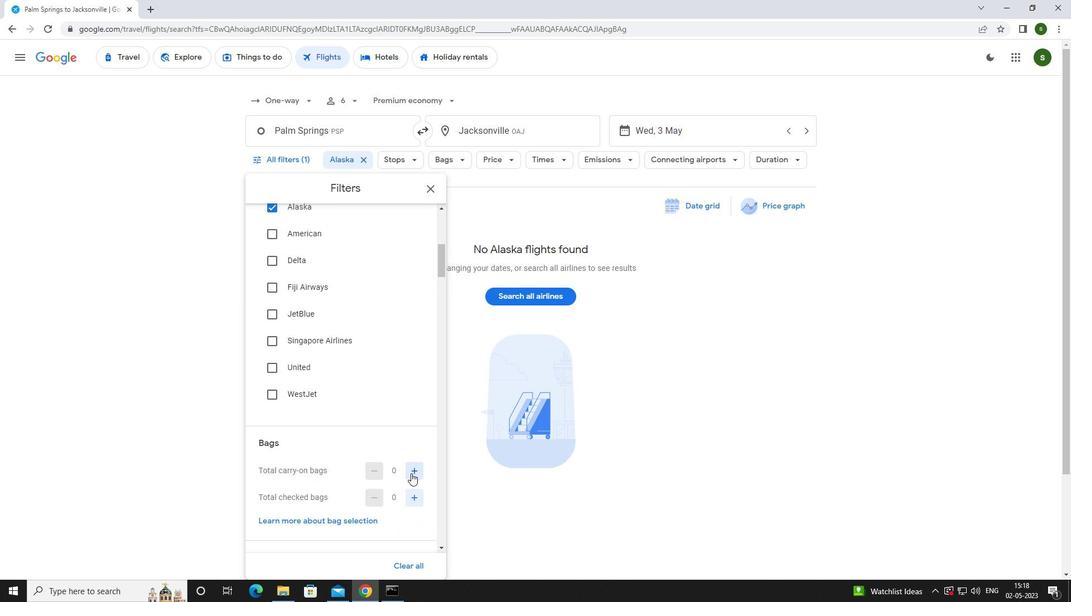 
Action: Mouse moved to (386, 417)
Screenshot: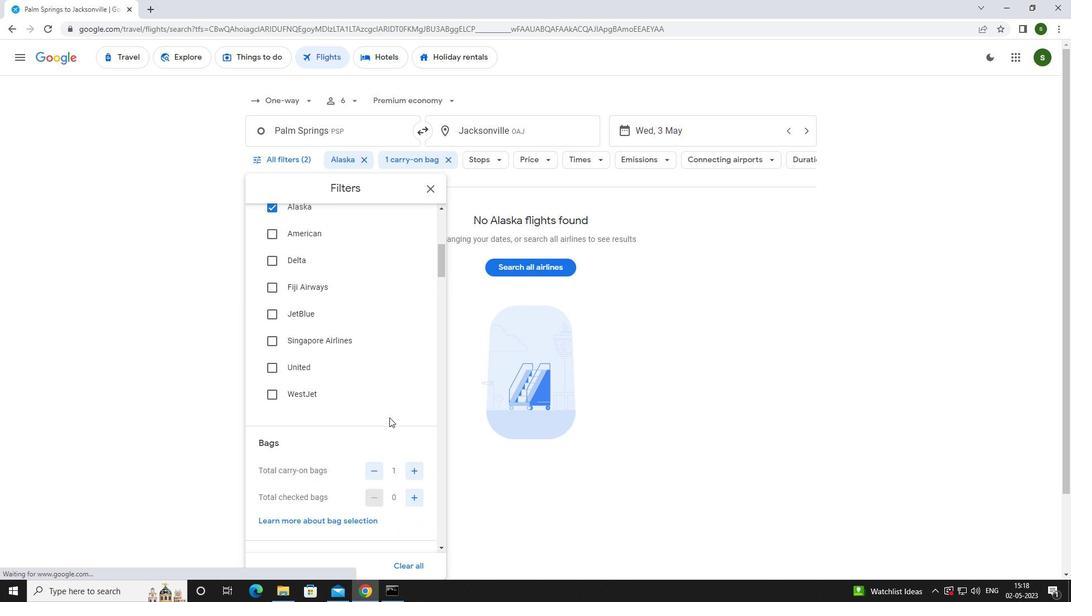 
Action: Mouse scrolled (386, 417) with delta (0, 0)
Screenshot: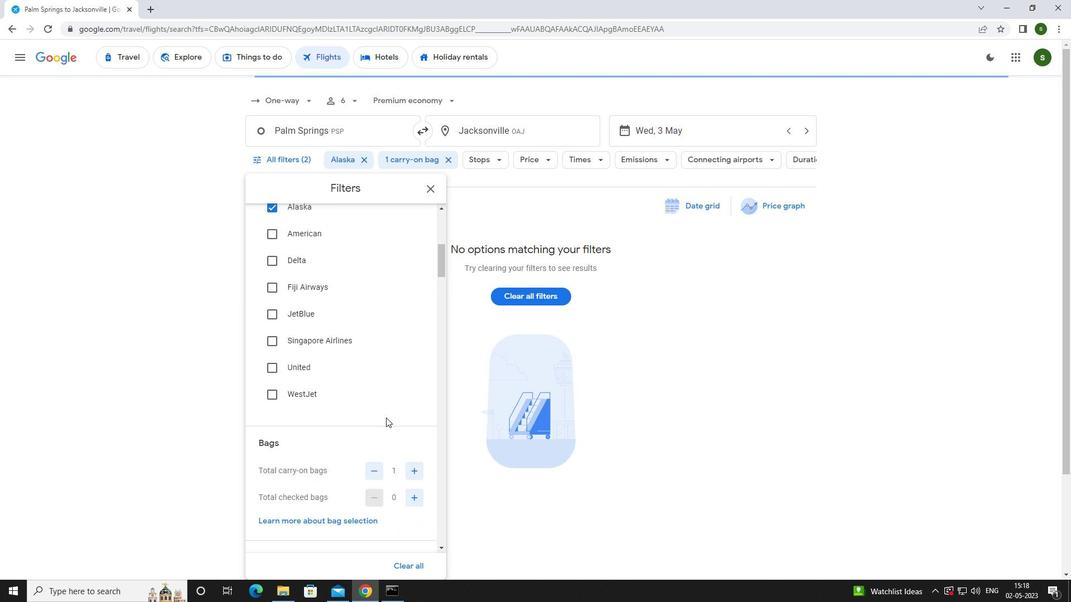 
Action: Mouse scrolled (386, 417) with delta (0, 0)
Screenshot: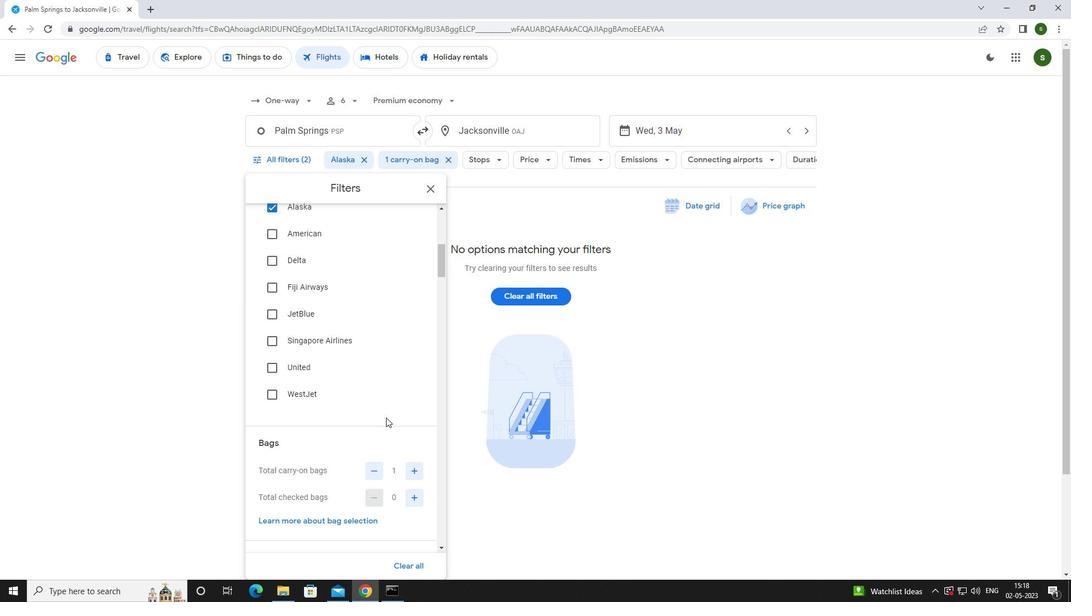 
Action: Mouse scrolled (386, 417) with delta (0, 0)
Screenshot: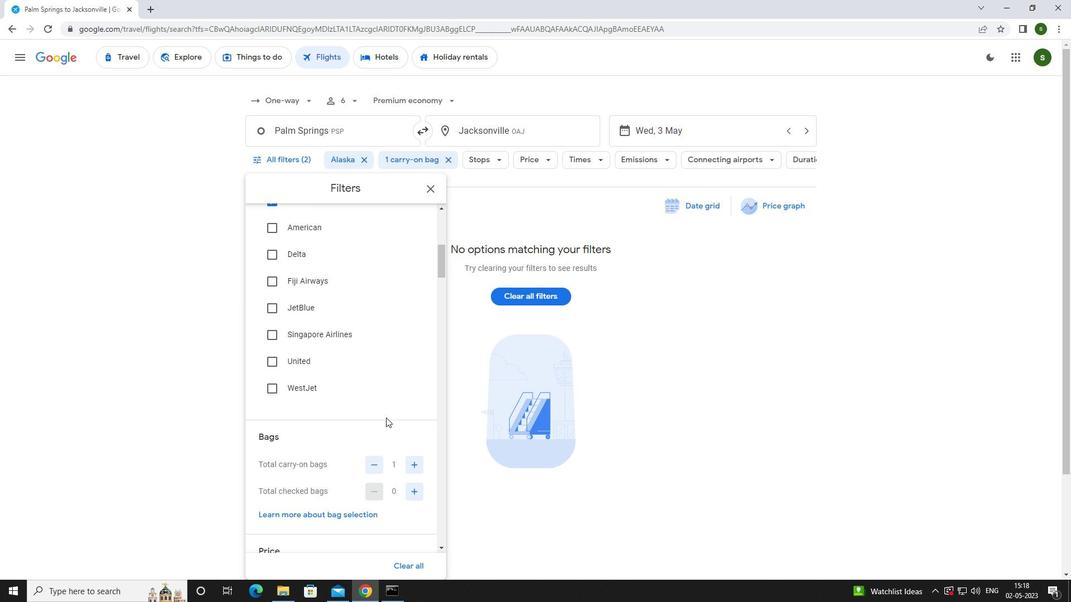 
Action: Mouse scrolled (386, 417) with delta (0, 0)
Screenshot: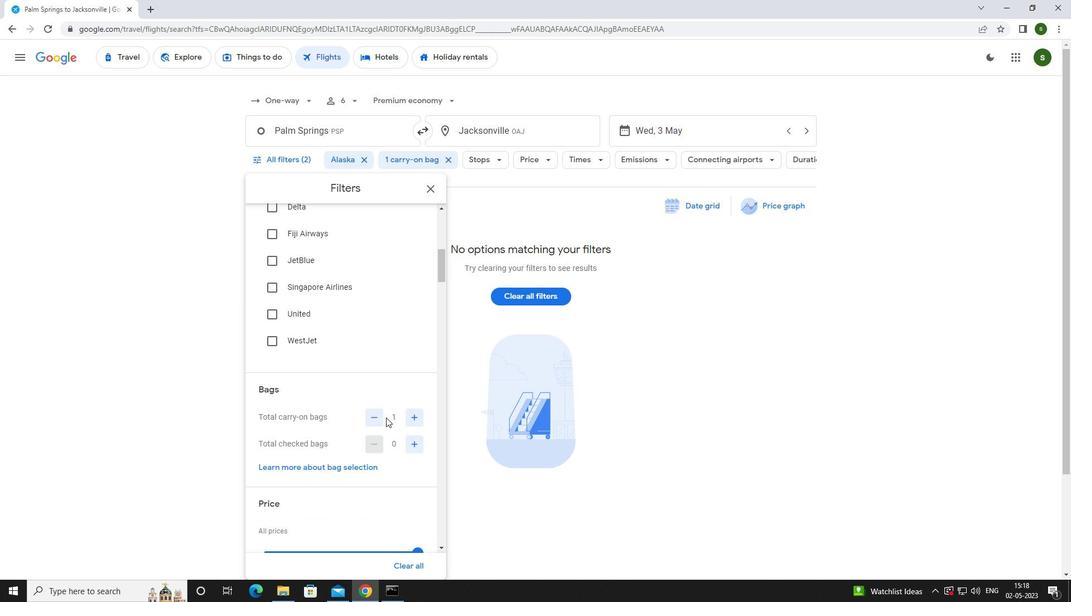 
Action: Mouse moved to (417, 386)
Screenshot: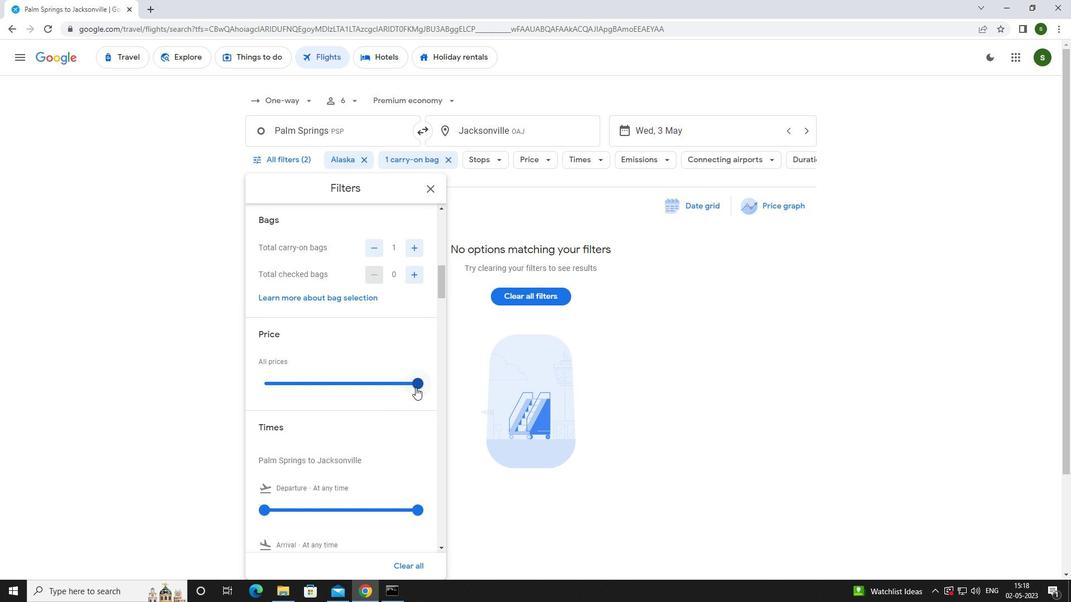 
Action: Mouse pressed left at (417, 386)
Screenshot: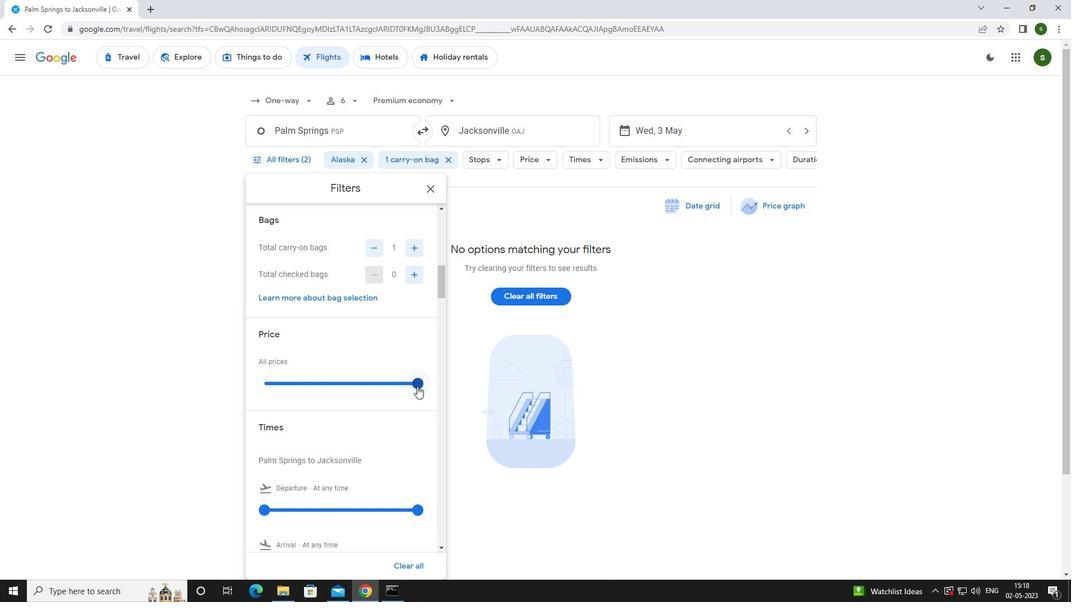 
Action: Mouse moved to (415, 388)
Screenshot: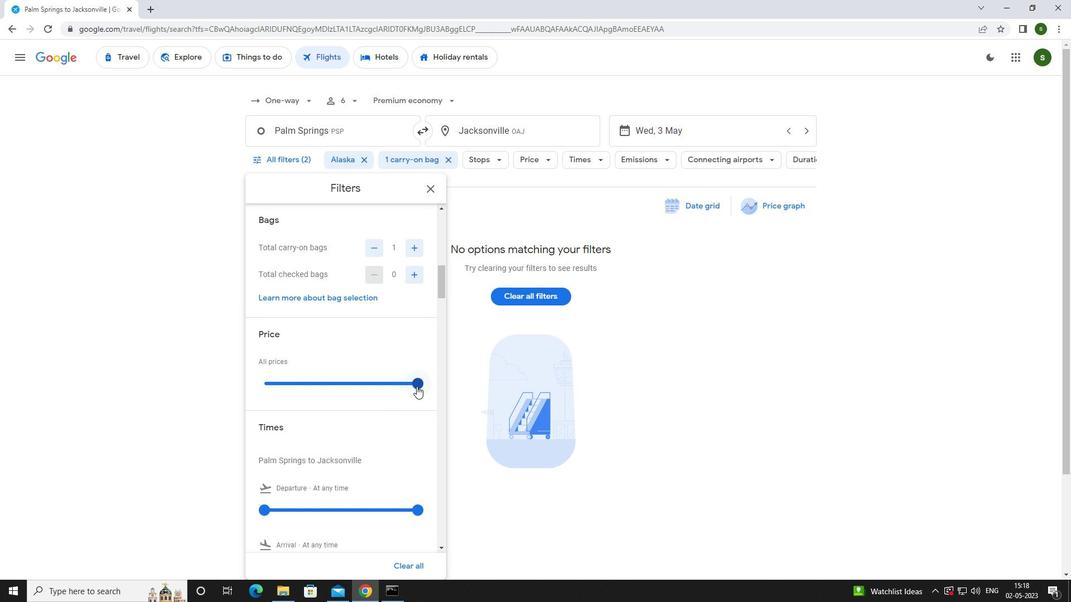 
Action: Mouse scrolled (415, 387) with delta (0, 0)
Screenshot: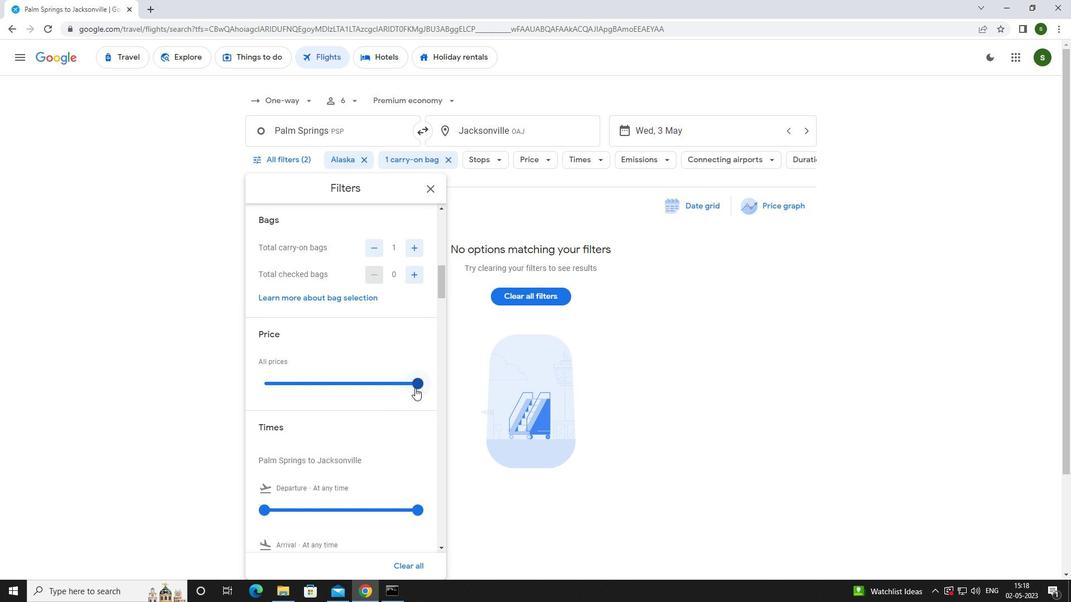 
Action: Mouse scrolled (415, 387) with delta (0, 0)
Screenshot: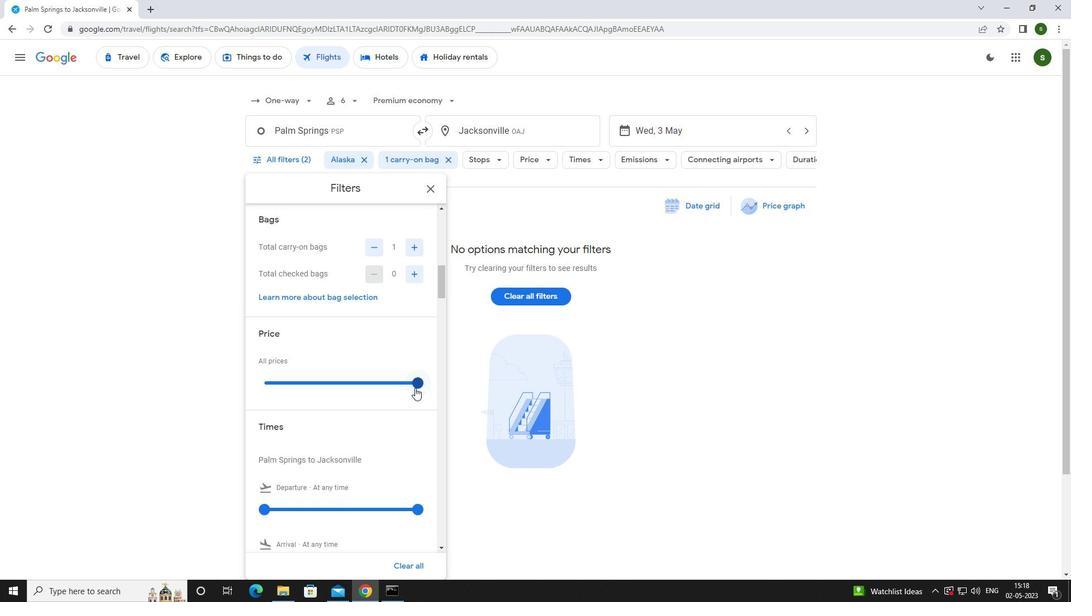
Action: Mouse moved to (268, 398)
Screenshot: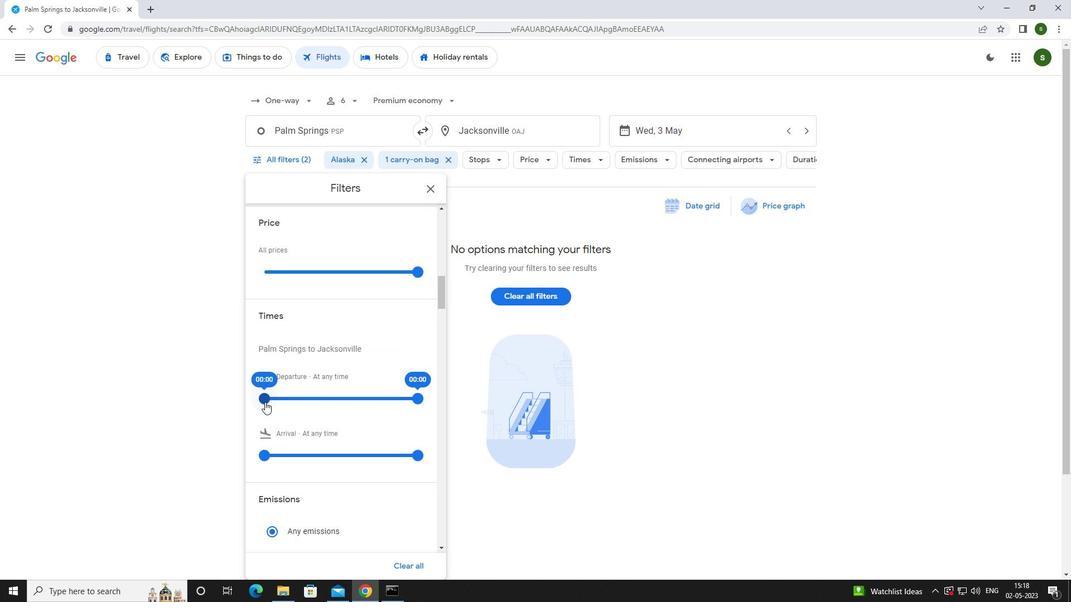 
Action: Mouse pressed left at (268, 398)
Screenshot: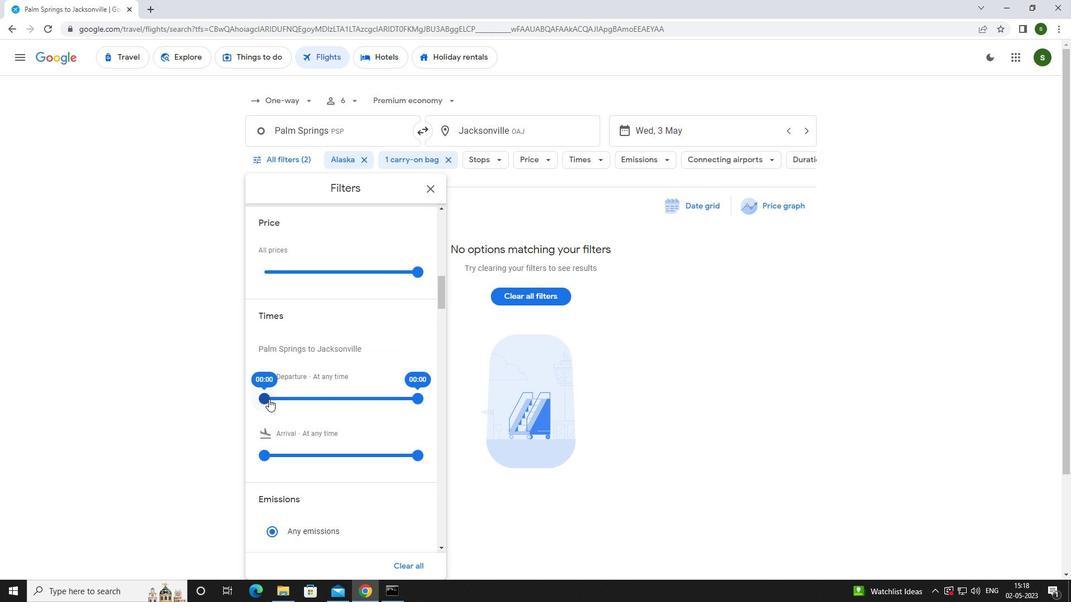 
Action: Mouse moved to (690, 377)
Screenshot: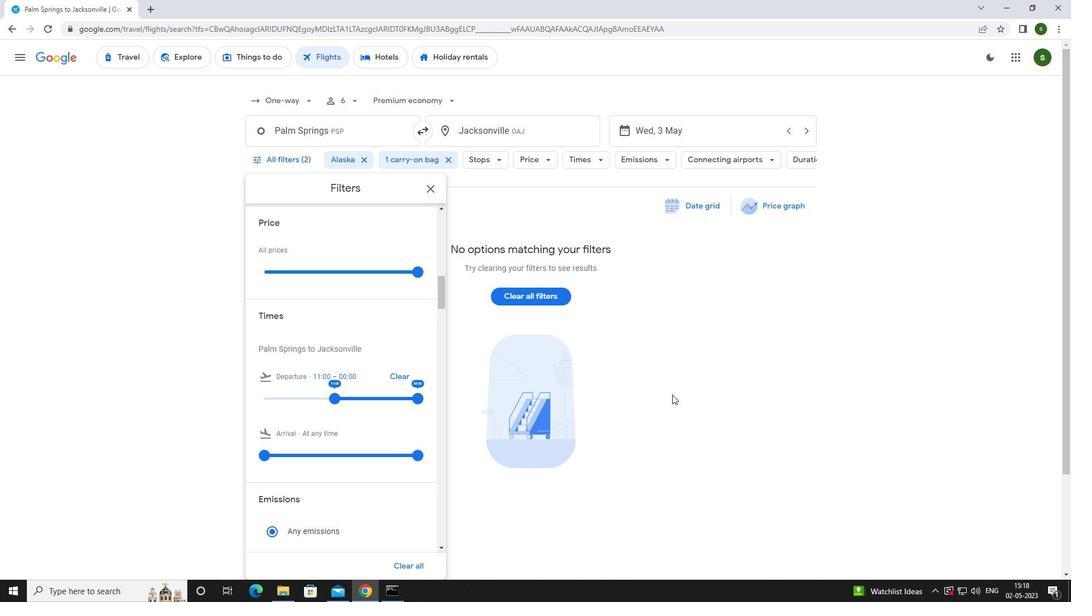 
Action: Mouse pressed left at (690, 377)
Screenshot: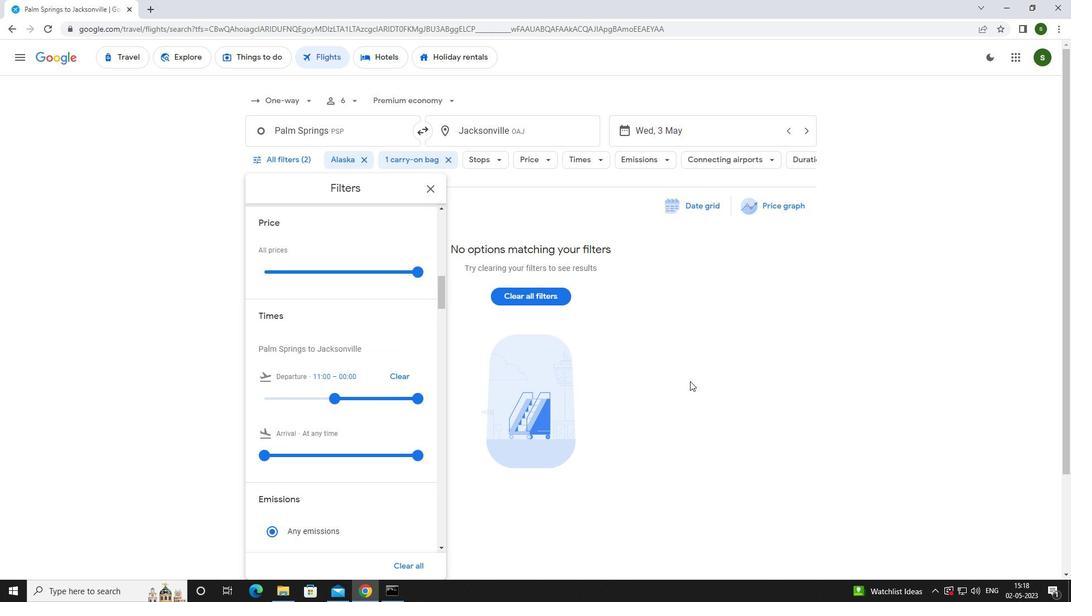 
Action: Mouse moved to (689, 376)
Screenshot: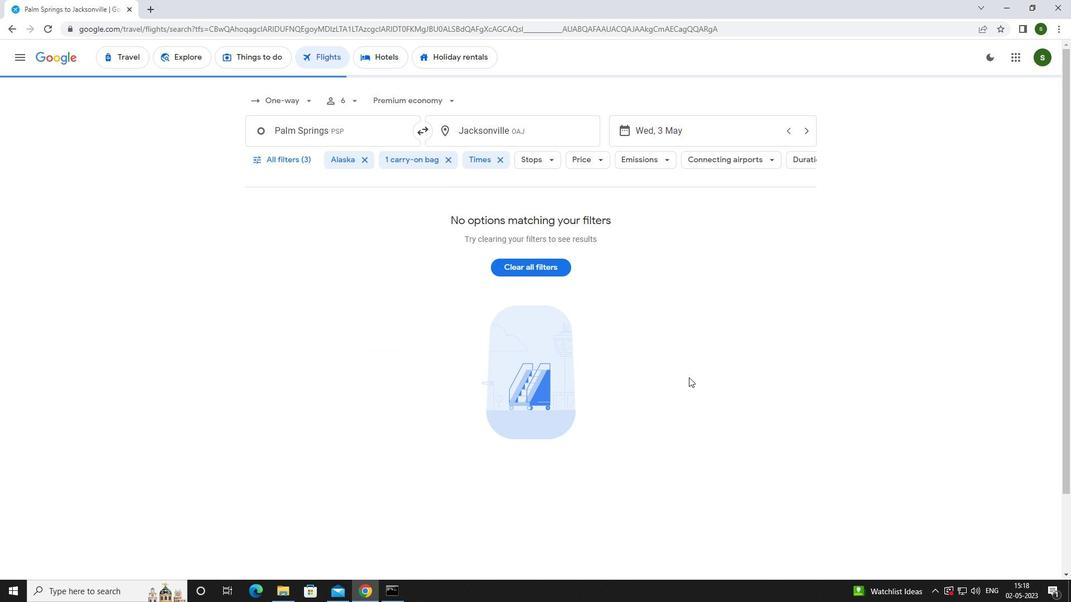 
